 Task: Check the percentage active listings of large master bedroom in the last 1 year.
Action: Mouse moved to (959, 238)
Screenshot: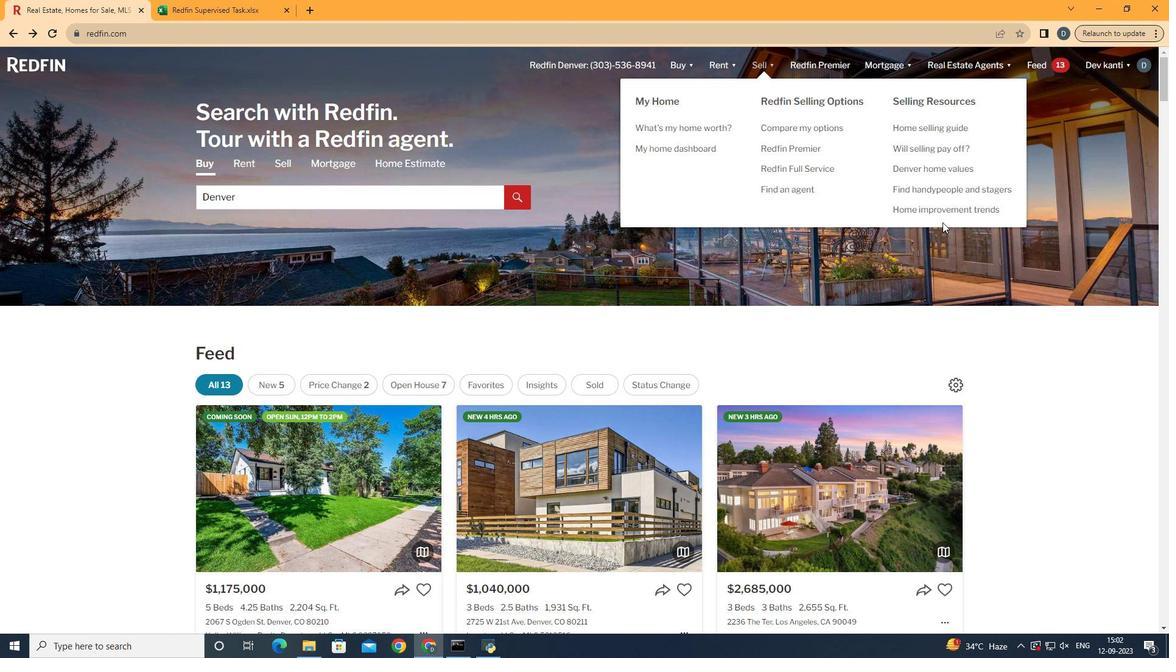 
Action: Mouse pressed left at (959, 238)
Screenshot: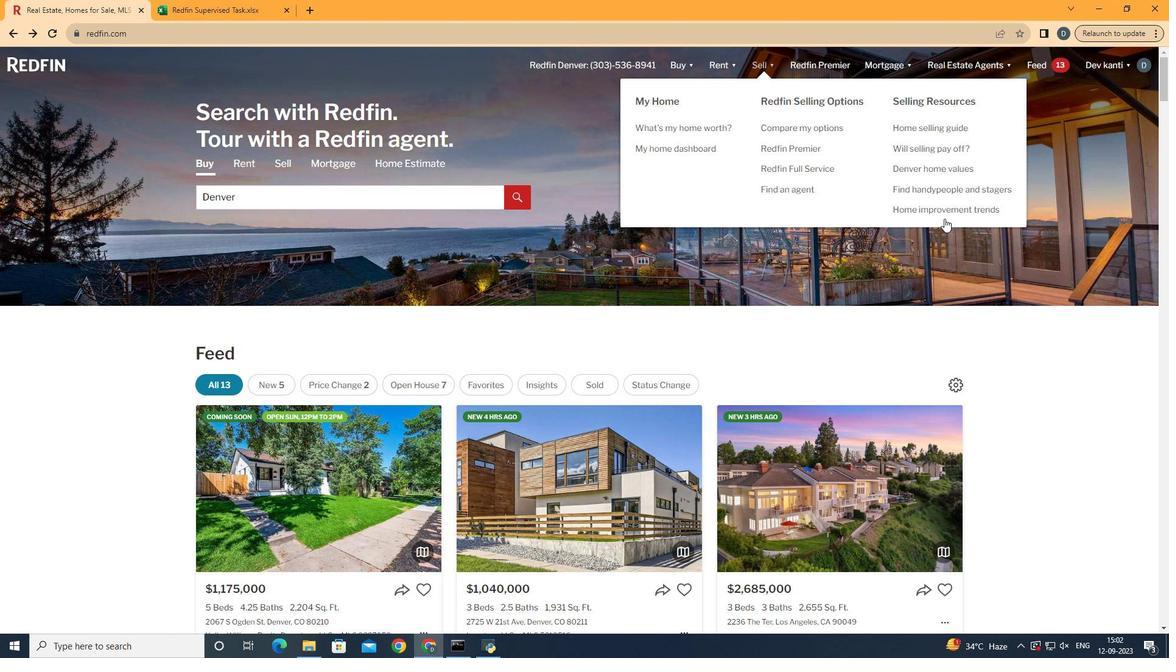 
Action: Mouse moved to (962, 233)
Screenshot: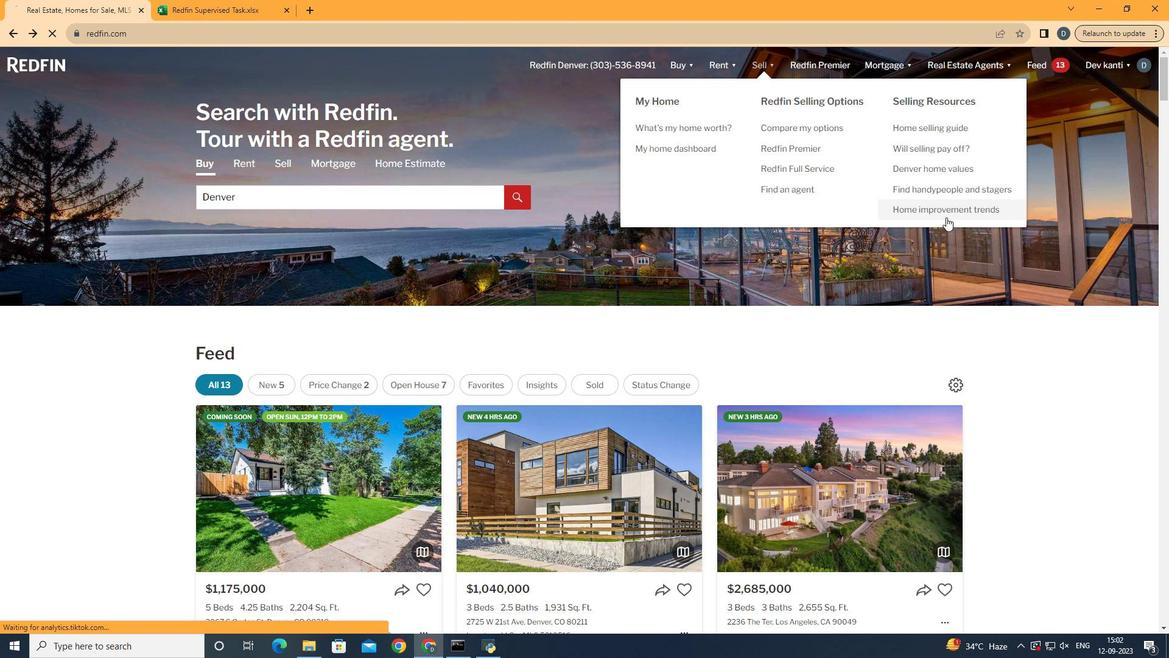 
Action: Mouse pressed left at (962, 233)
Screenshot: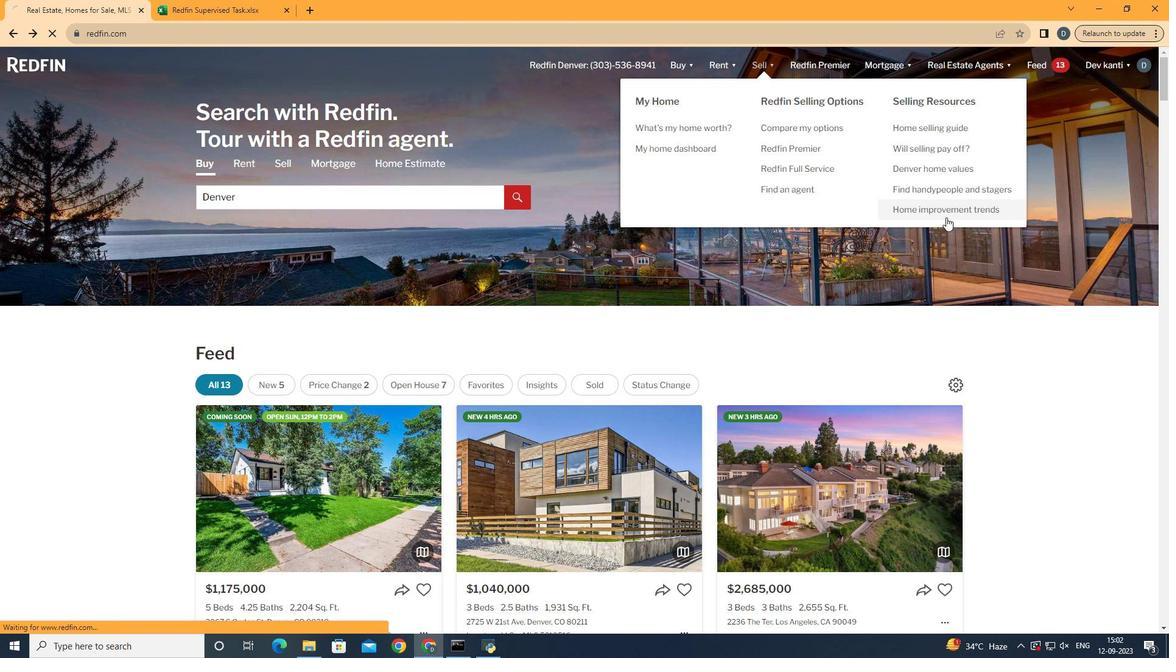 
Action: Mouse moved to (306, 260)
Screenshot: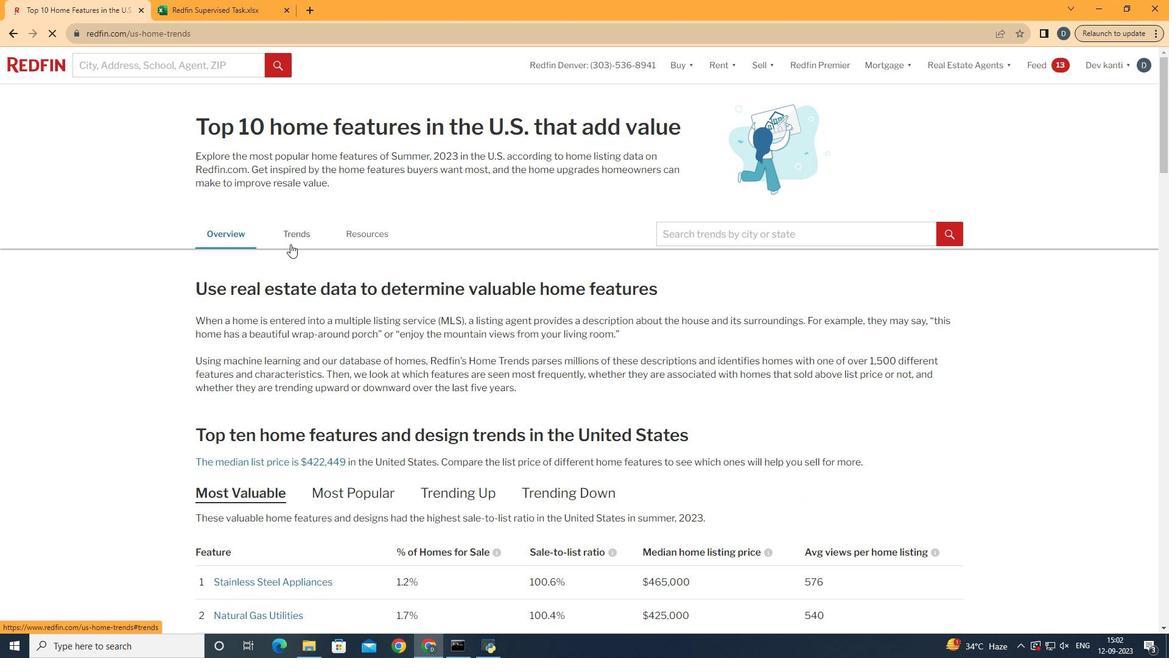 
Action: Mouse pressed left at (306, 260)
Screenshot: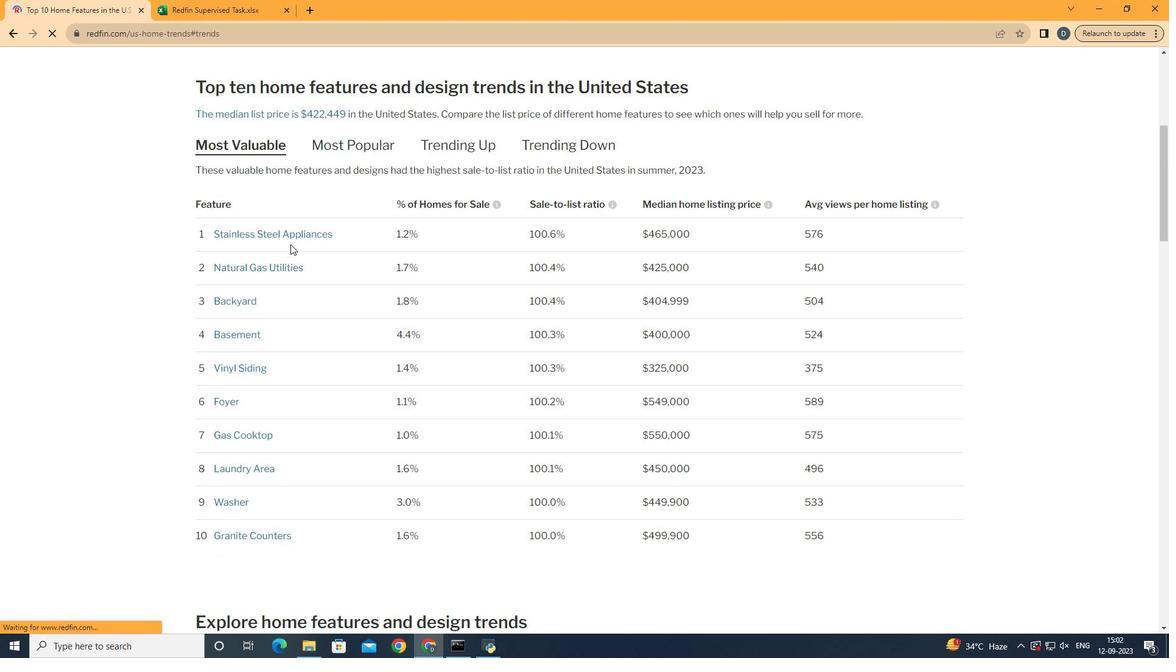 
Action: Mouse moved to (458, 380)
Screenshot: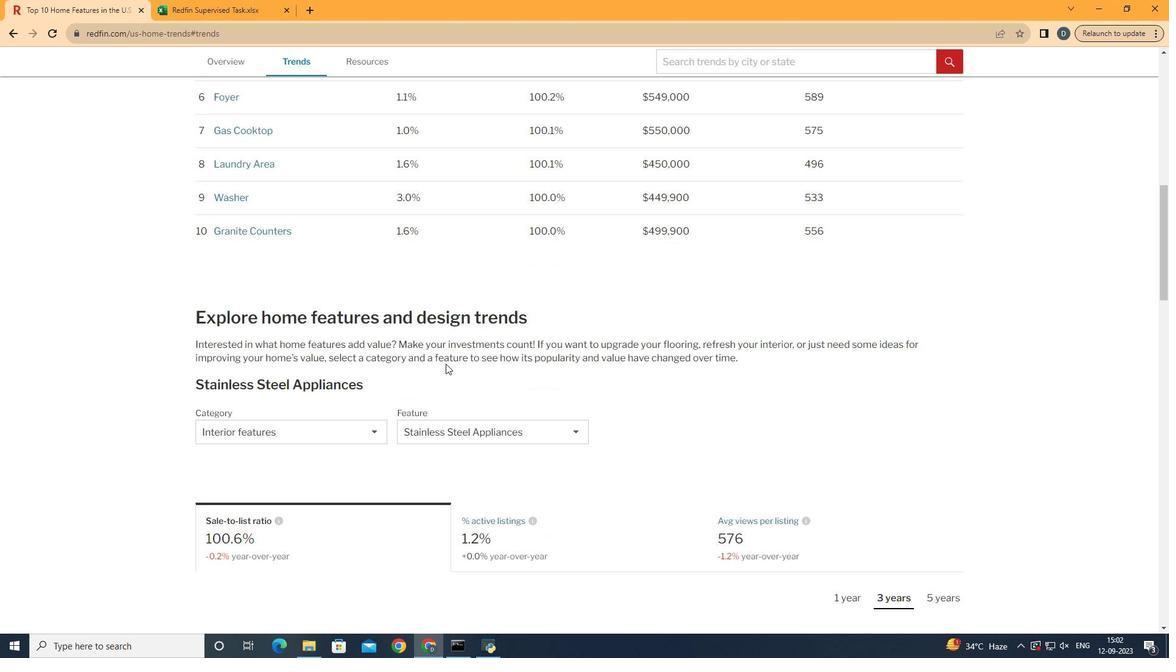 
Action: Mouse scrolled (458, 379) with delta (0, 0)
Screenshot: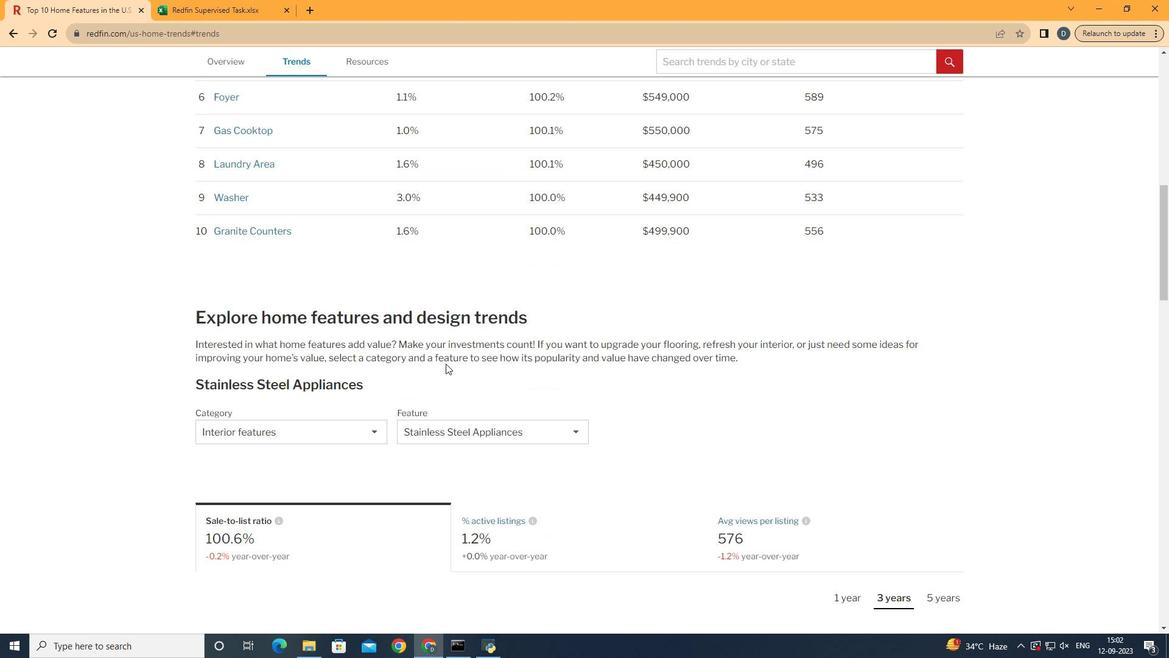 
Action: Mouse scrolled (458, 379) with delta (0, 0)
Screenshot: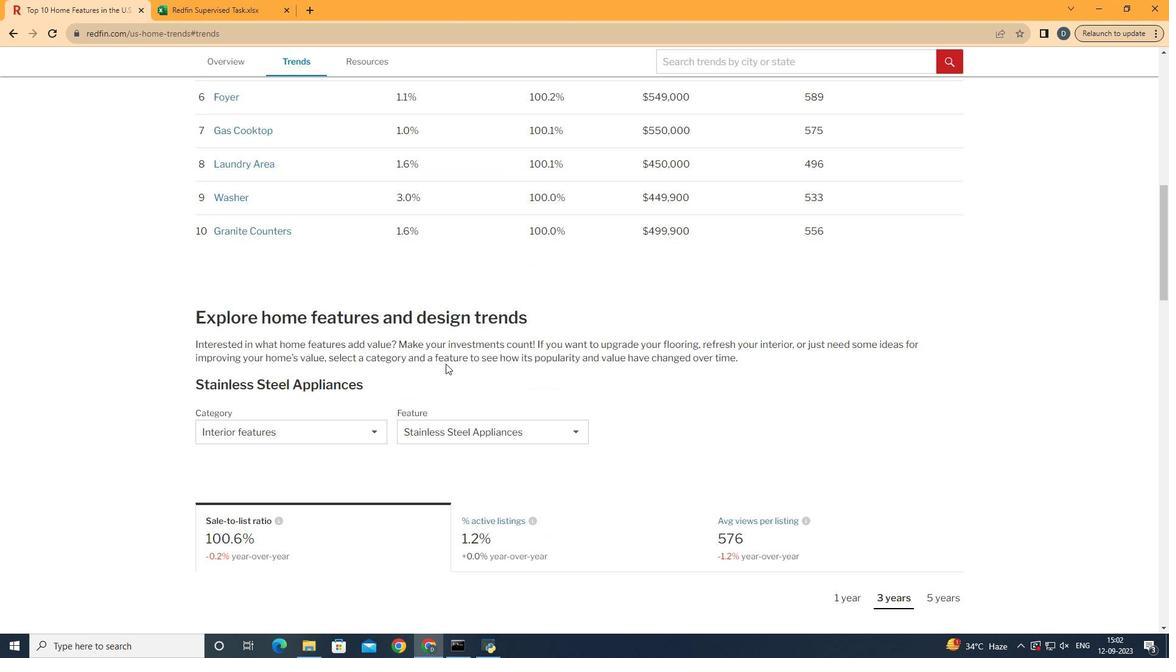 
Action: Mouse scrolled (458, 379) with delta (0, 0)
Screenshot: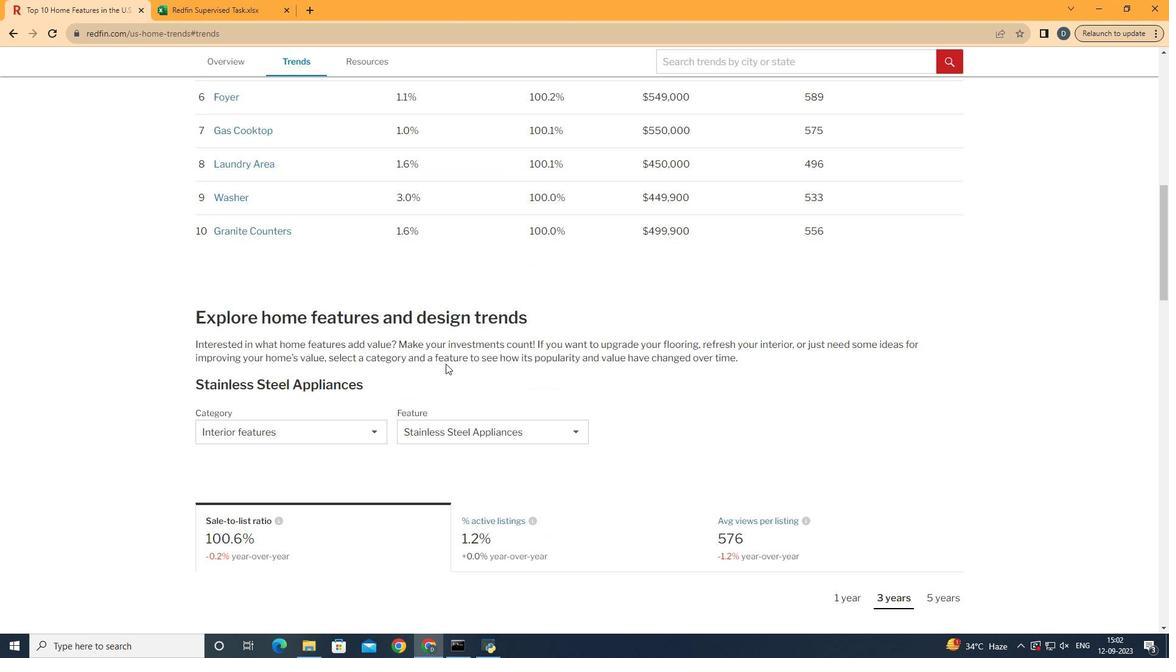 
Action: Mouse moved to (460, 379)
Screenshot: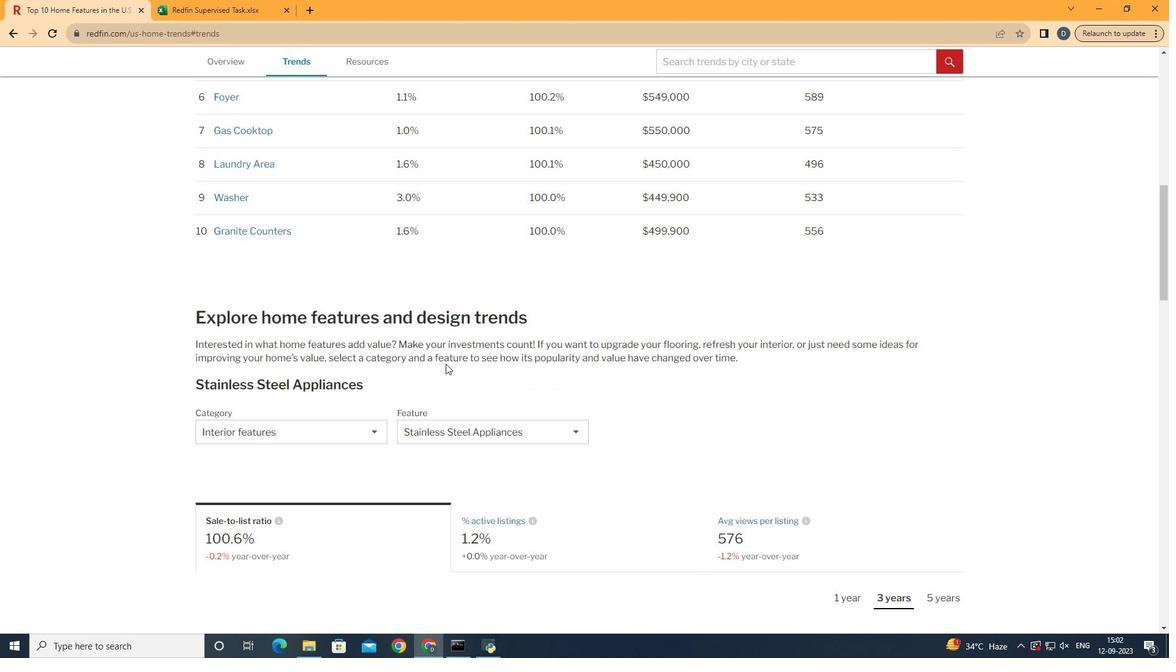 
Action: Mouse scrolled (460, 378) with delta (0, 0)
Screenshot: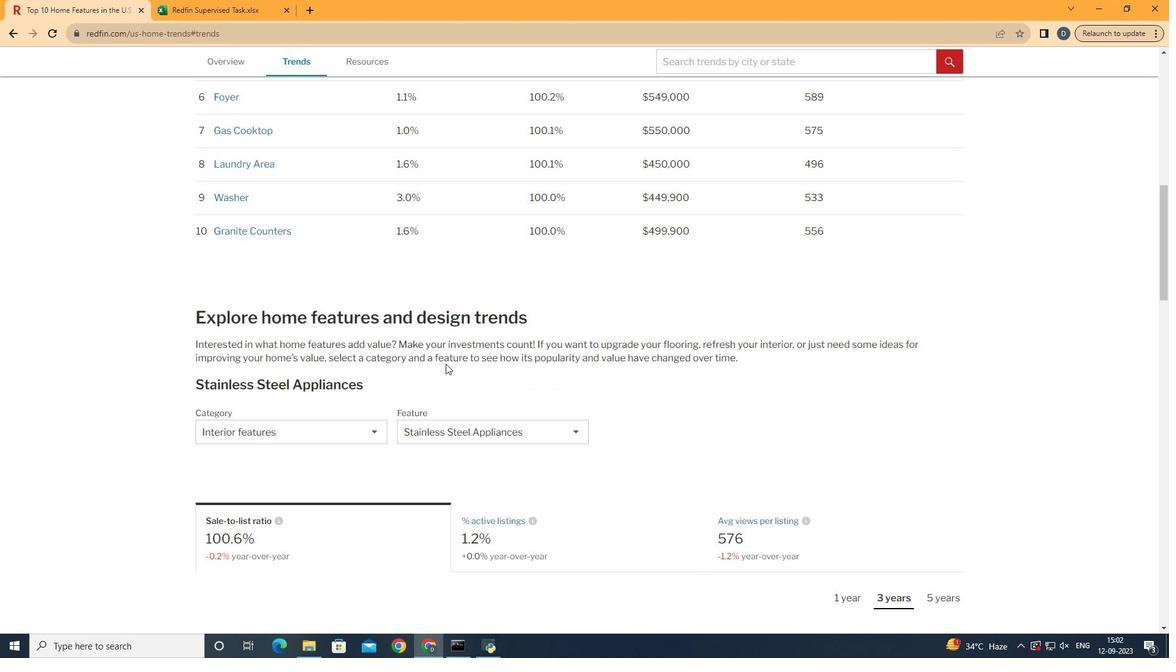 
Action: Mouse moved to (460, 379)
Screenshot: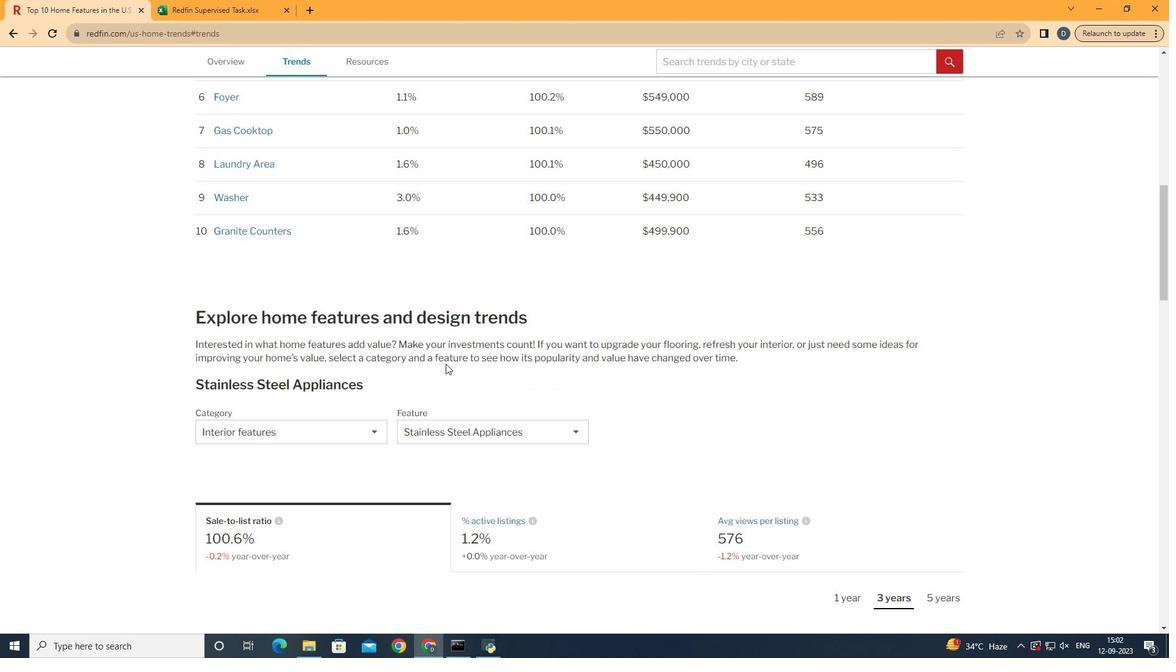 
Action: Mouse scrolled (460, 378) with delta (0, 0)
Screenshot: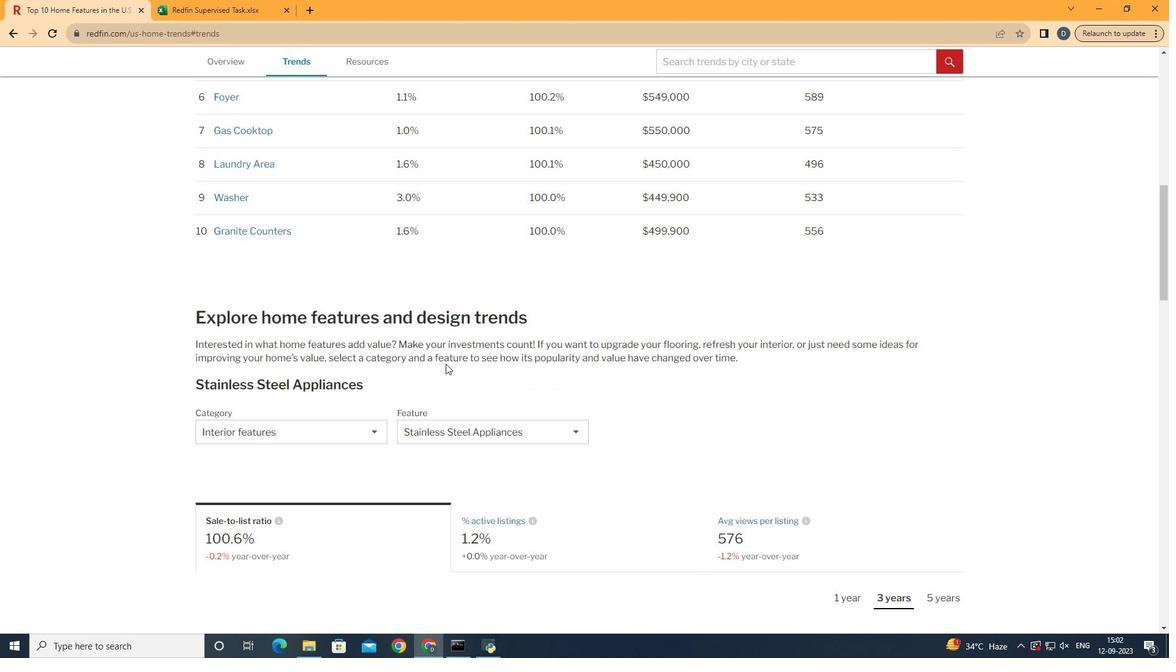 
Action: Mouse moved to (461, 379)
Screenshot: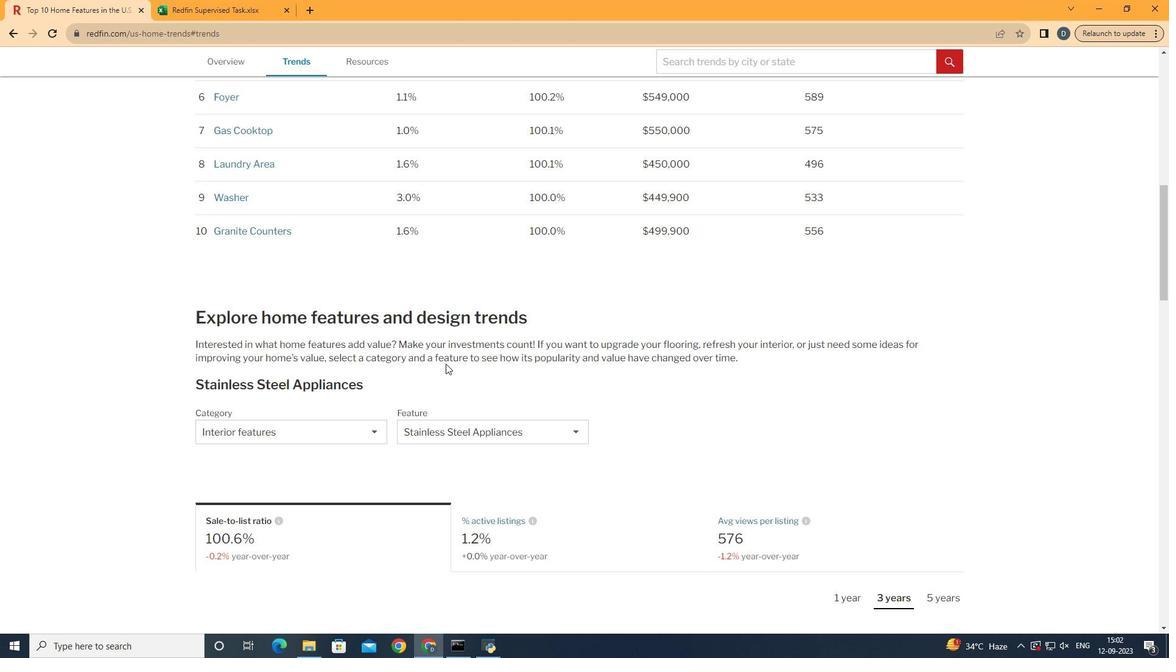 
Action: Mouse scrolled (461, 378) with delta (0, 0)
Screenshot: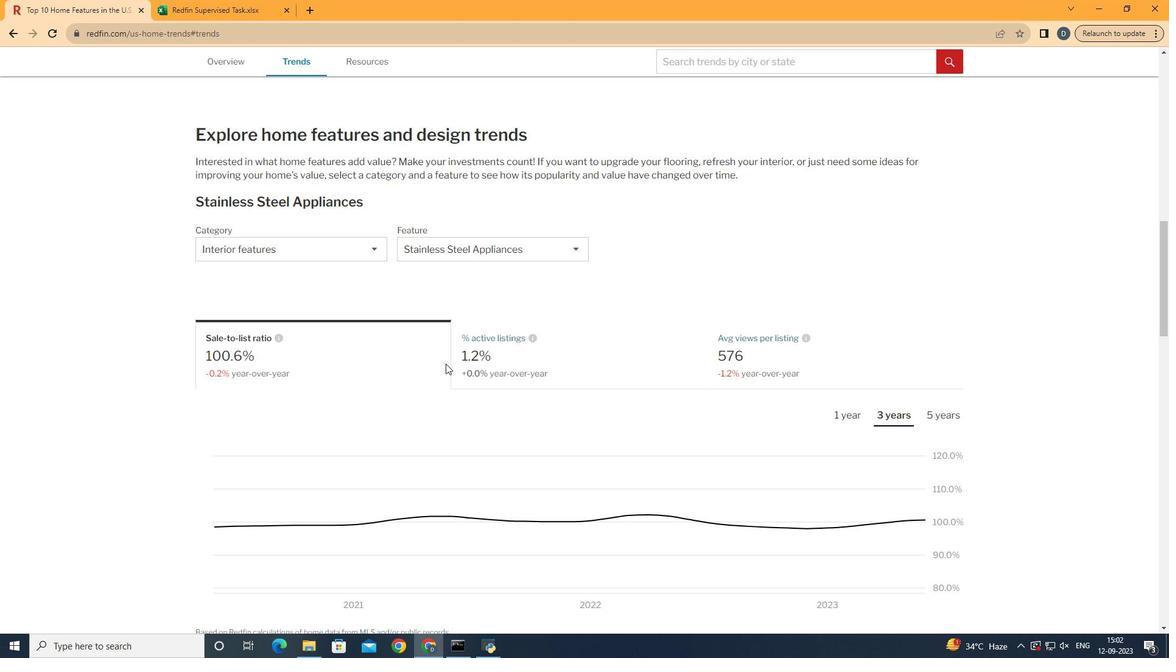 
Action: Mouse scrolled (461, 378) with delta (0, 0)
Screenshot: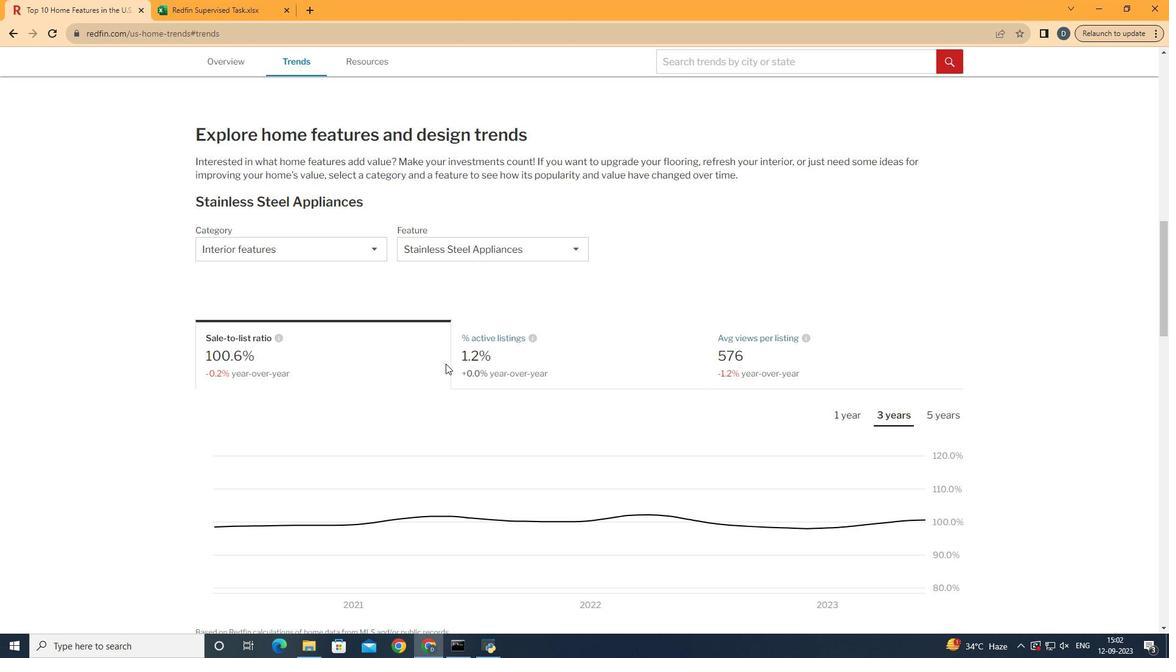 
Action: Mouse scrolled (461, 378) with delta (0, 0)
Screenshot: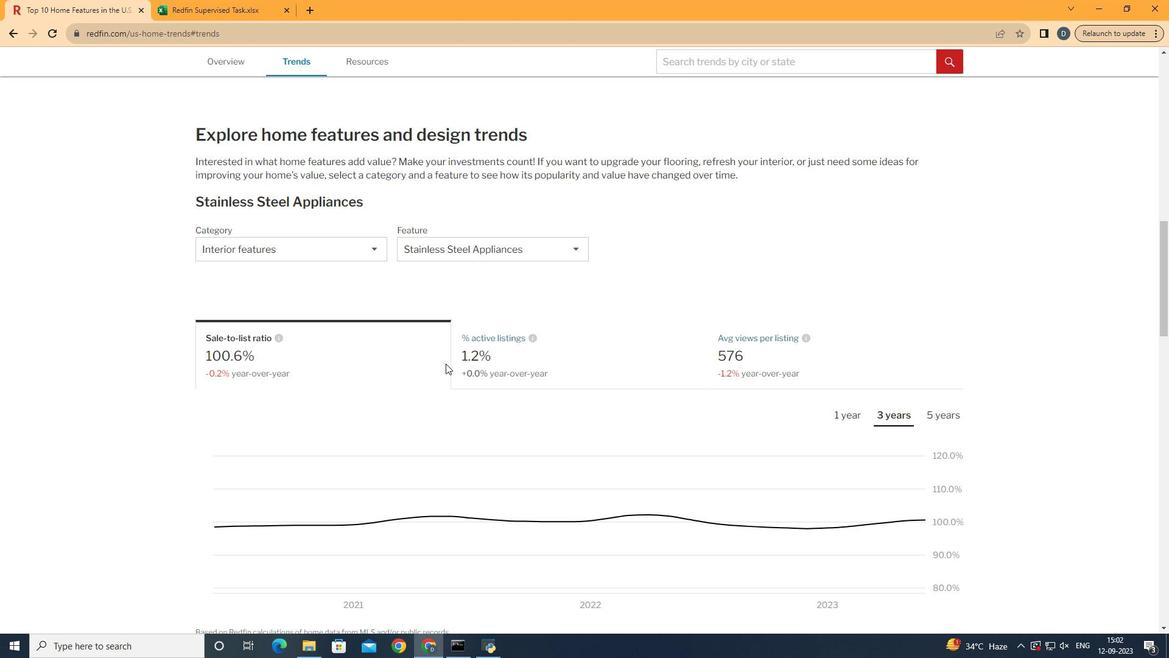 
Action: Mouse moved to (357, 283)
Screenshot: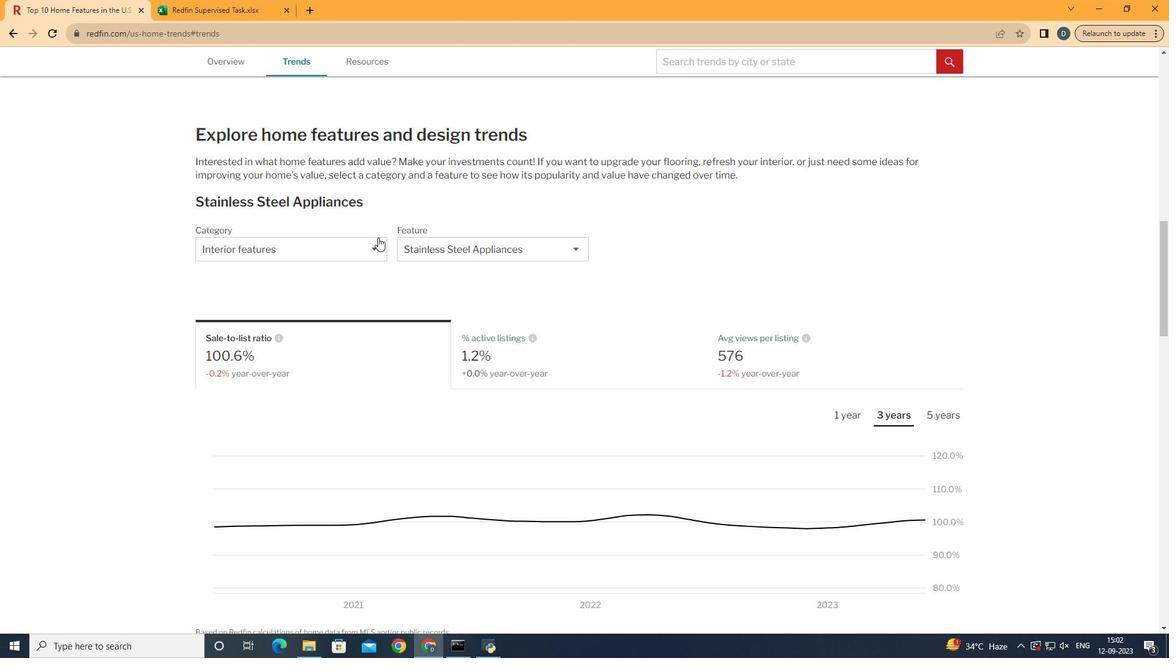 
Action: Mouse pressed left at (357, 283)
Screenshot: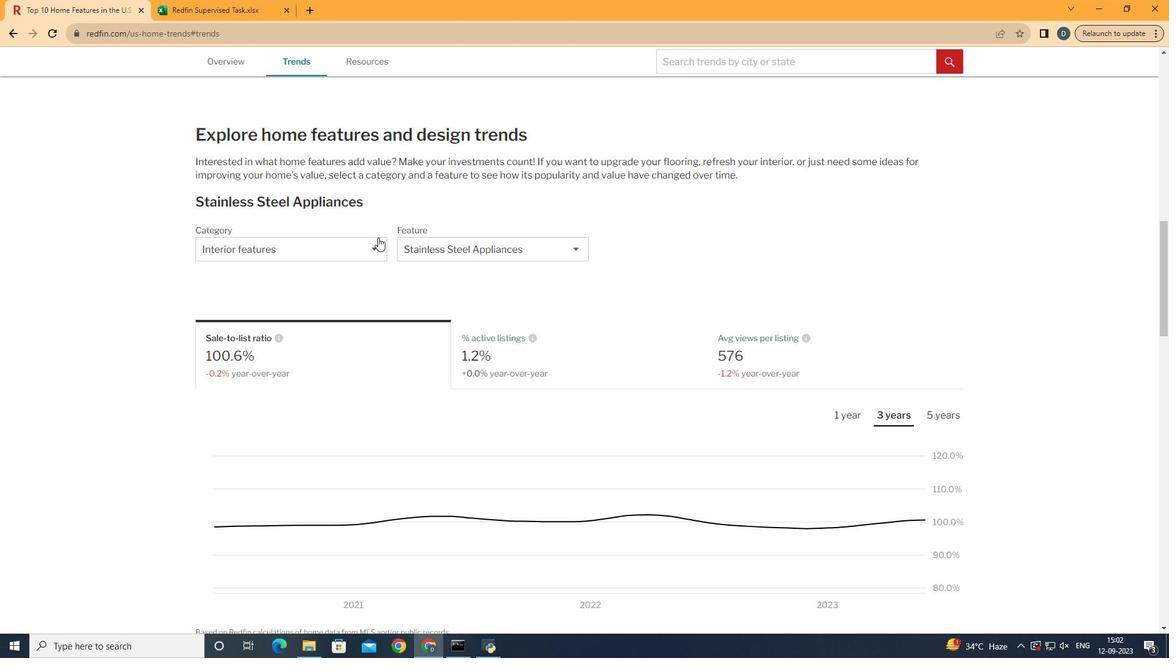 
Action: Mouse moved to (395, 258)
Screenshot: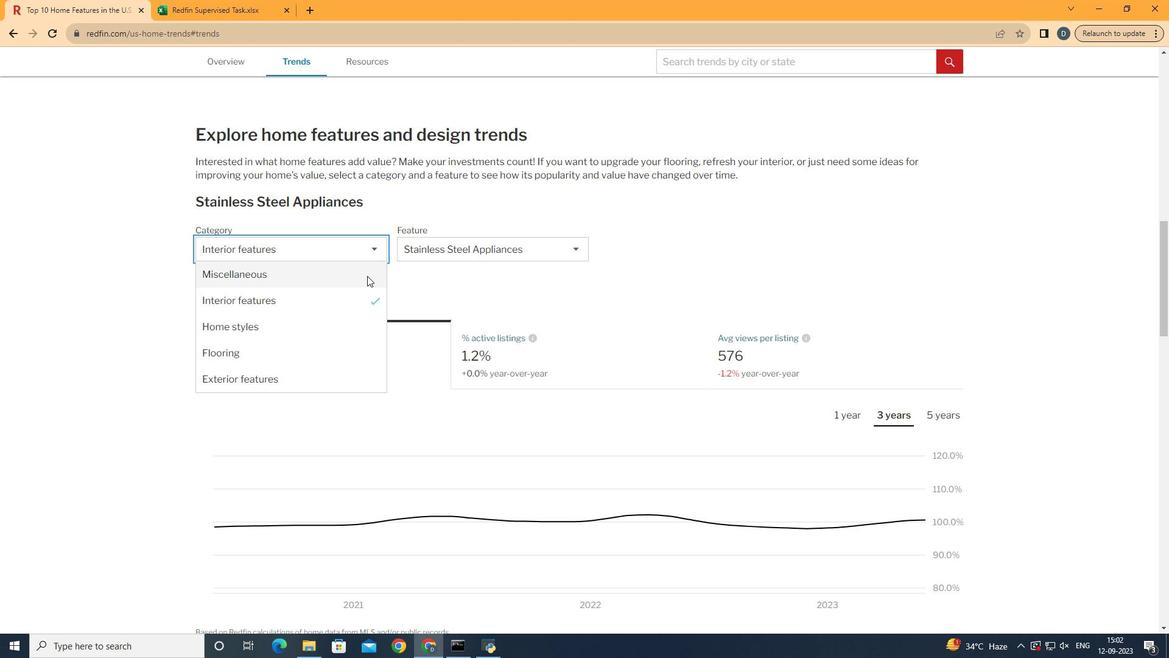 
Action: Mouse pressed left at (395, 258)
Screenshot: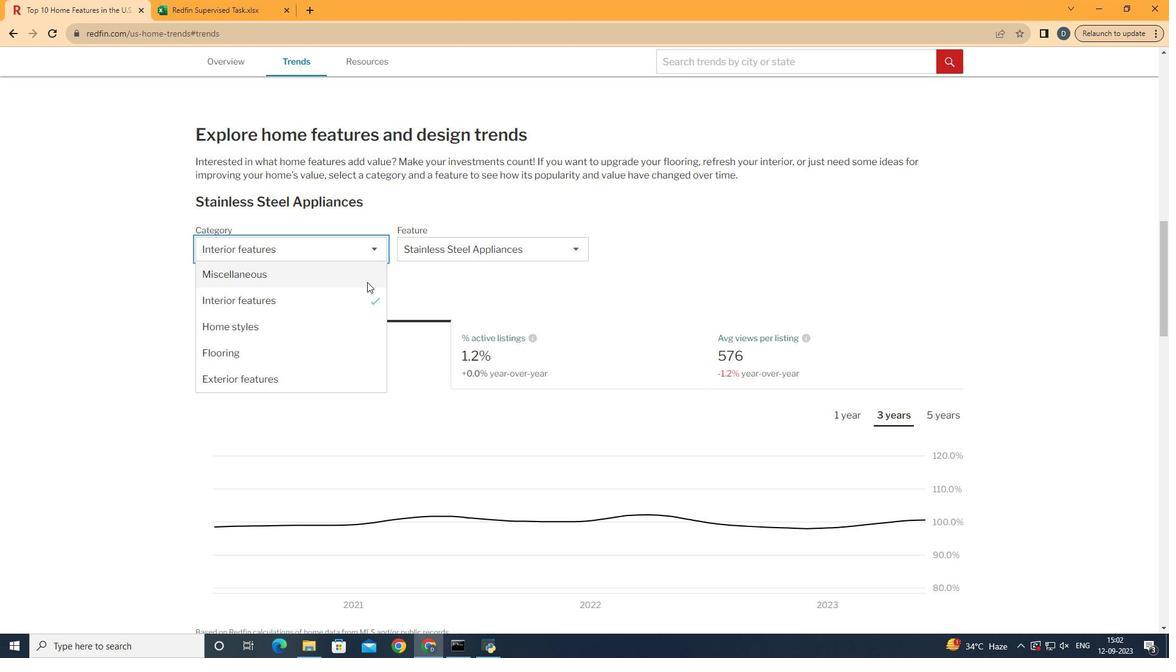 
Action: Mouse moved to (387, 310)
Screenshot: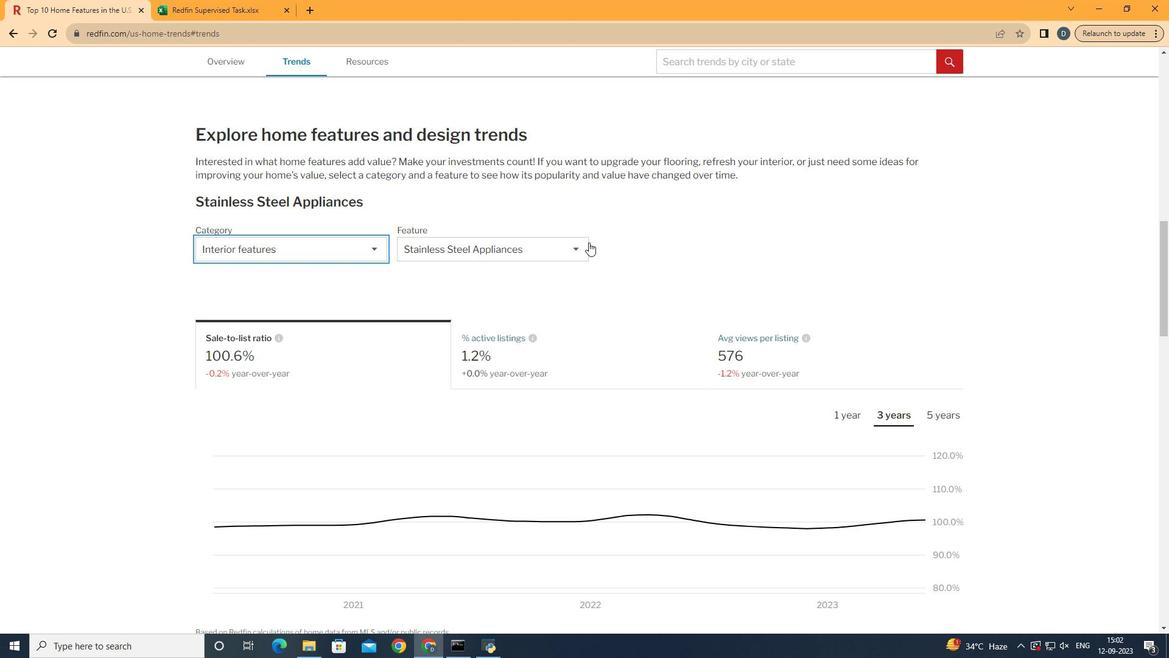 
Action: Mouse pressed left at (387, 310)
Screenshot: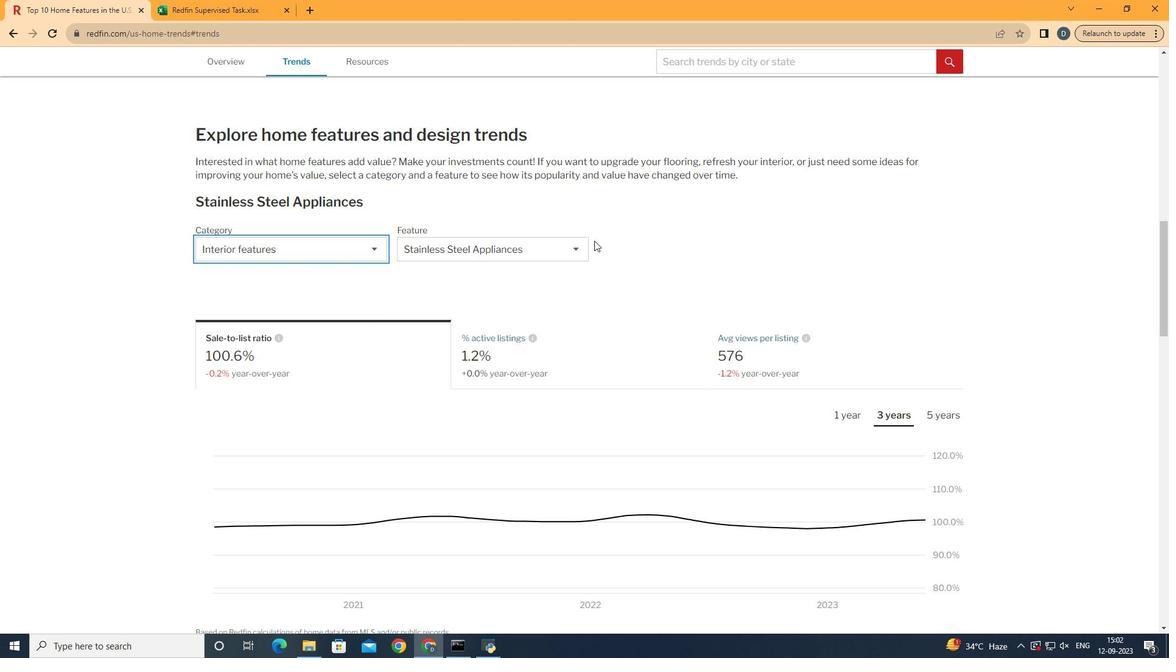 
Action: Mouse moved to (555, 268)
Screenshot: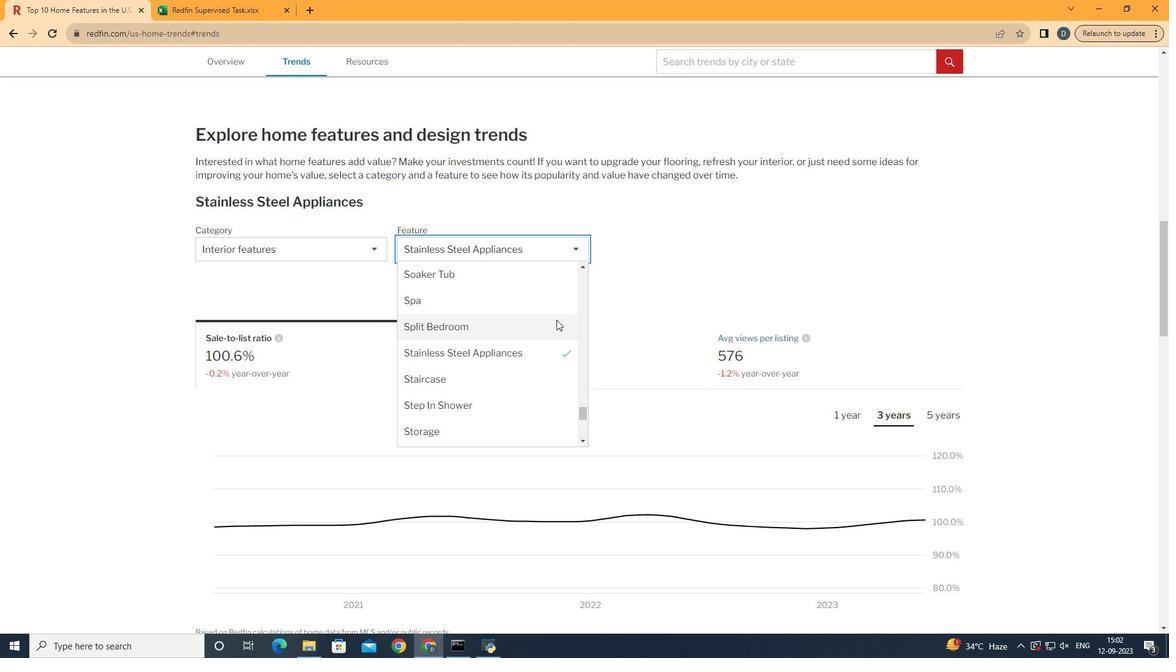 
Action: Mouse pressed left at (555, 268)
Screenshot: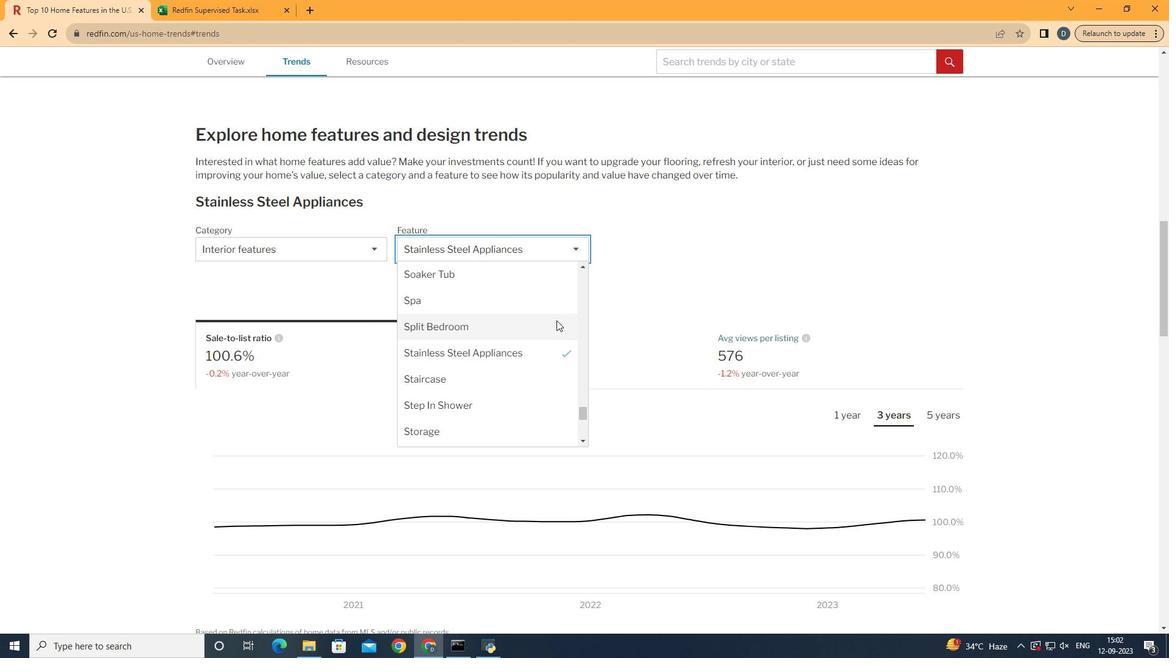 
Action: Mouse moved to (572, 336)
Screenshot: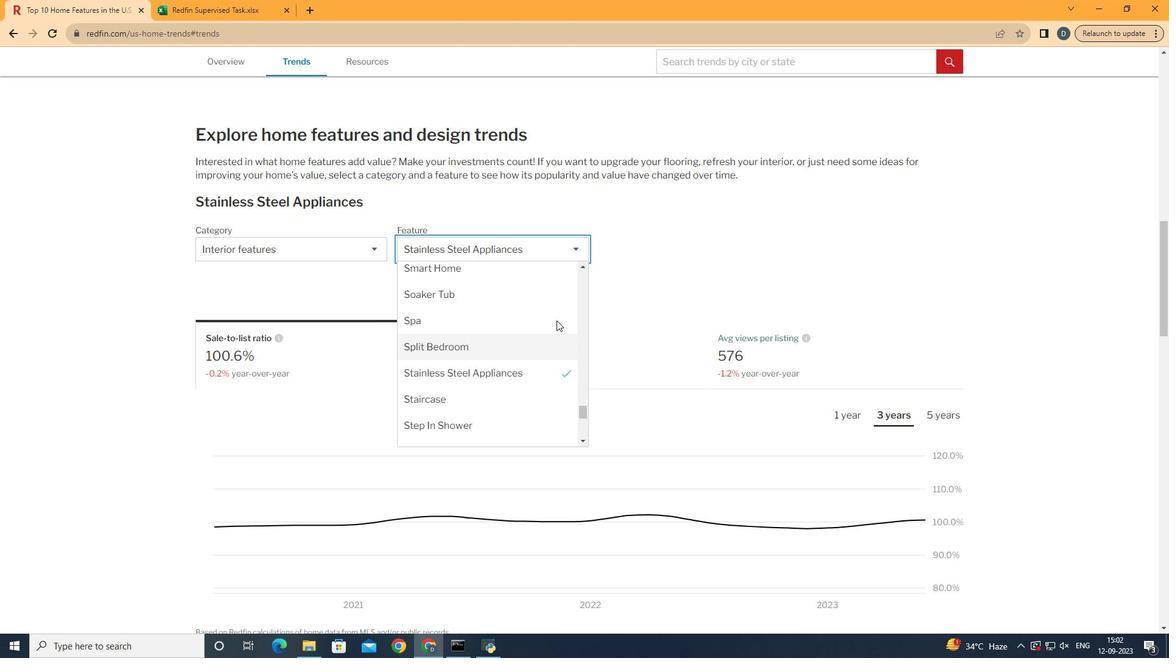 
Action: Mouse scrolled (572, 336) with delta (0, 0)
Screenshot: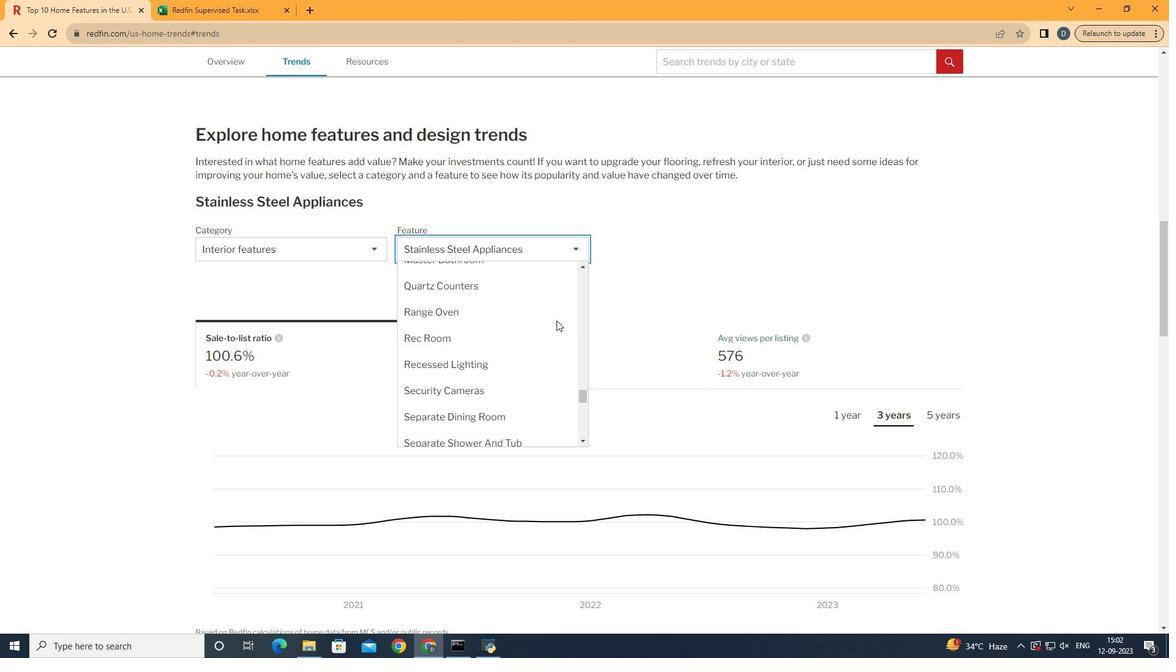 
Action: Mouse scrolled (572, 336) with delta (0, 0)
Screenshot: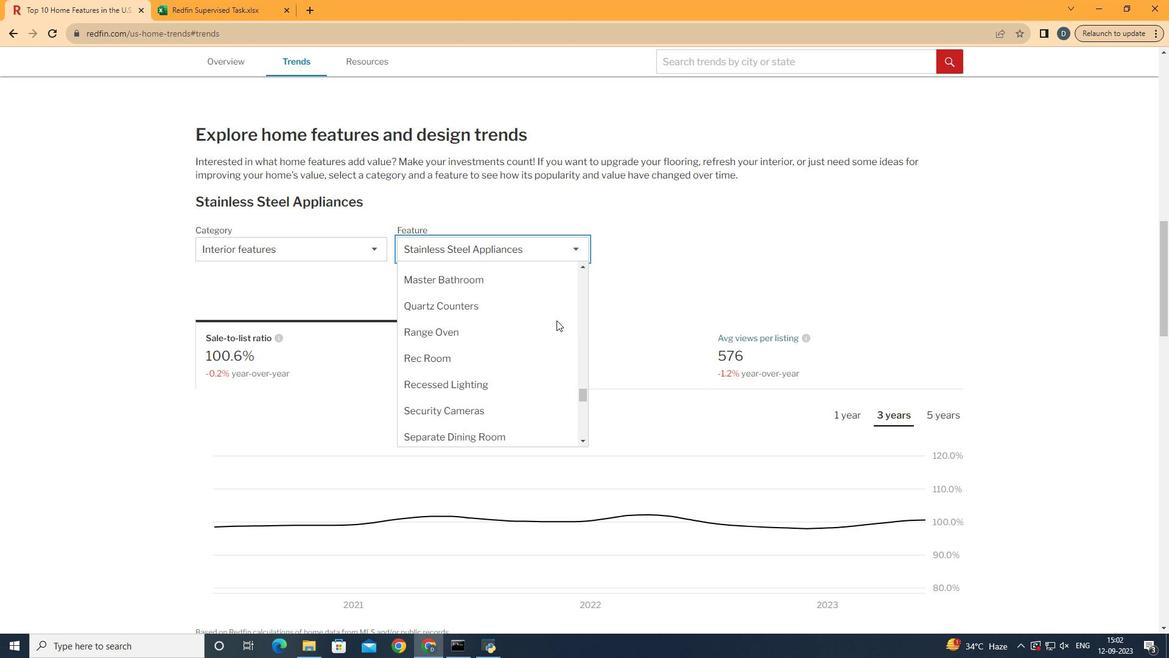 
Action: Mouse scrolled (572, 336) with delta (0, 0)
Screenshot: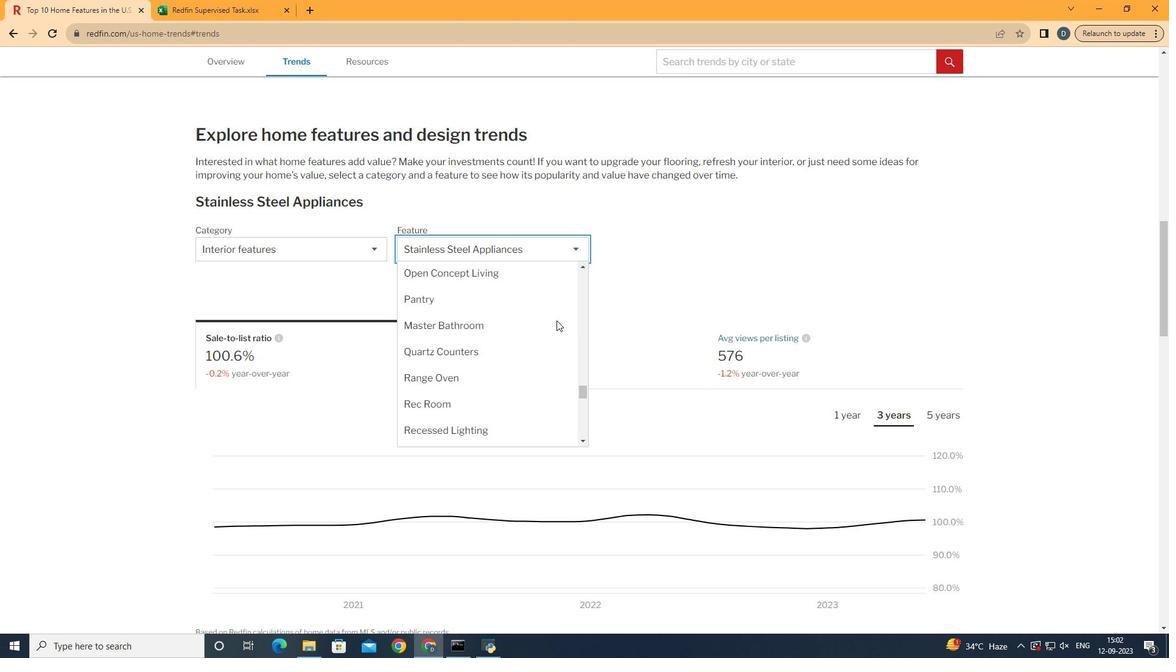 
Action: Mouse scrolled (572, 336) with delta (0, 0)
Screenshot: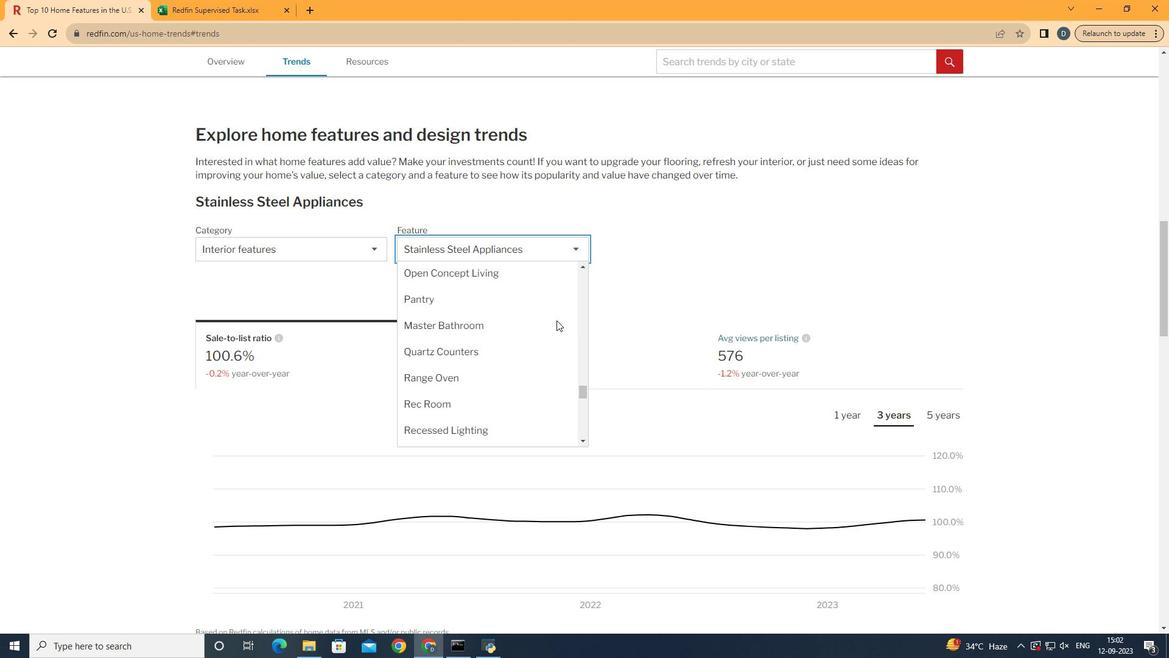 
Action: Mouse scrolled (572, 336) with delta (0, 0)
Screenshot: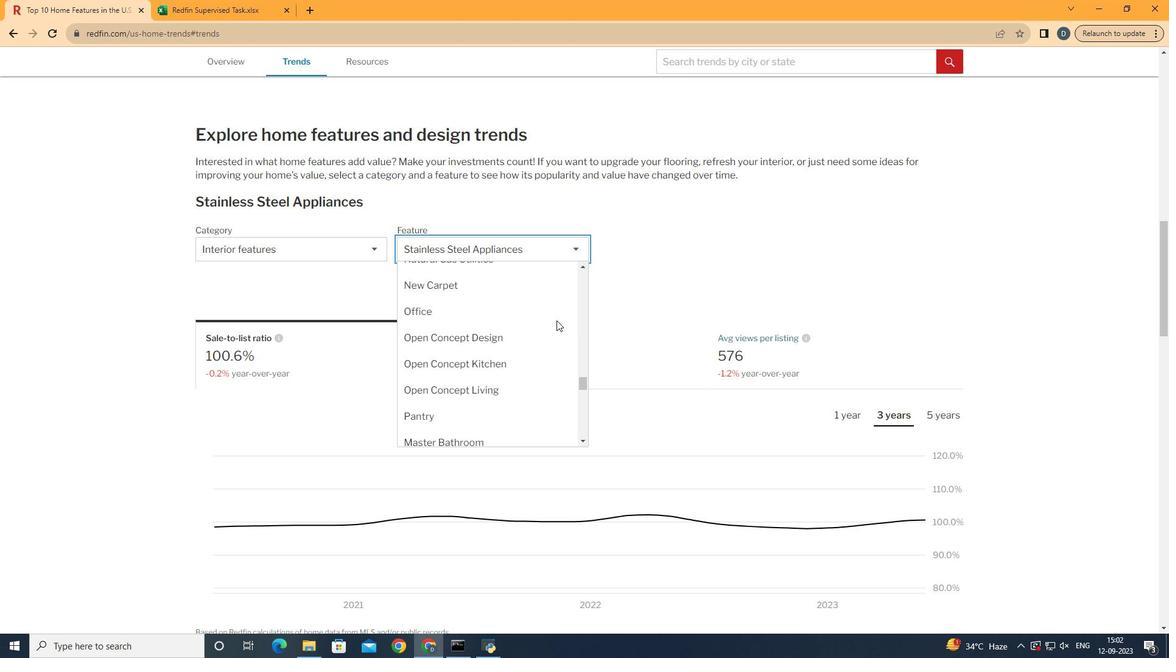
Action: Mouse scrolled (572, 336) with delta (0, 0)
Screenshot: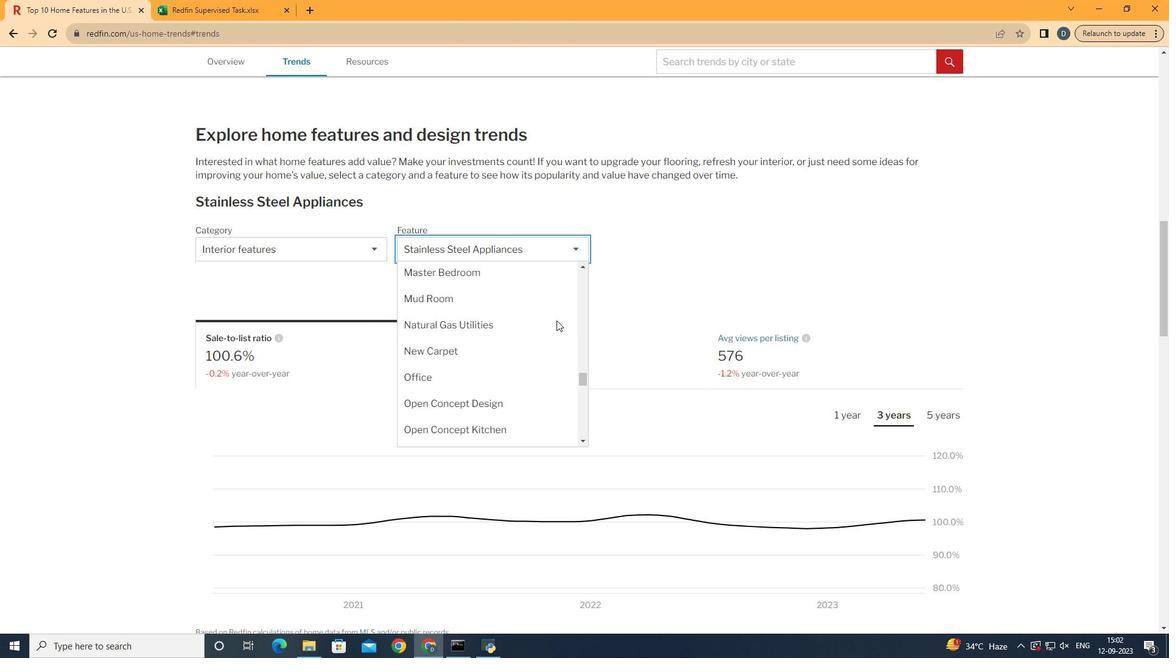 
Action: Mouse scrolled (572, 336) with delta (0, 0)
Screenshot: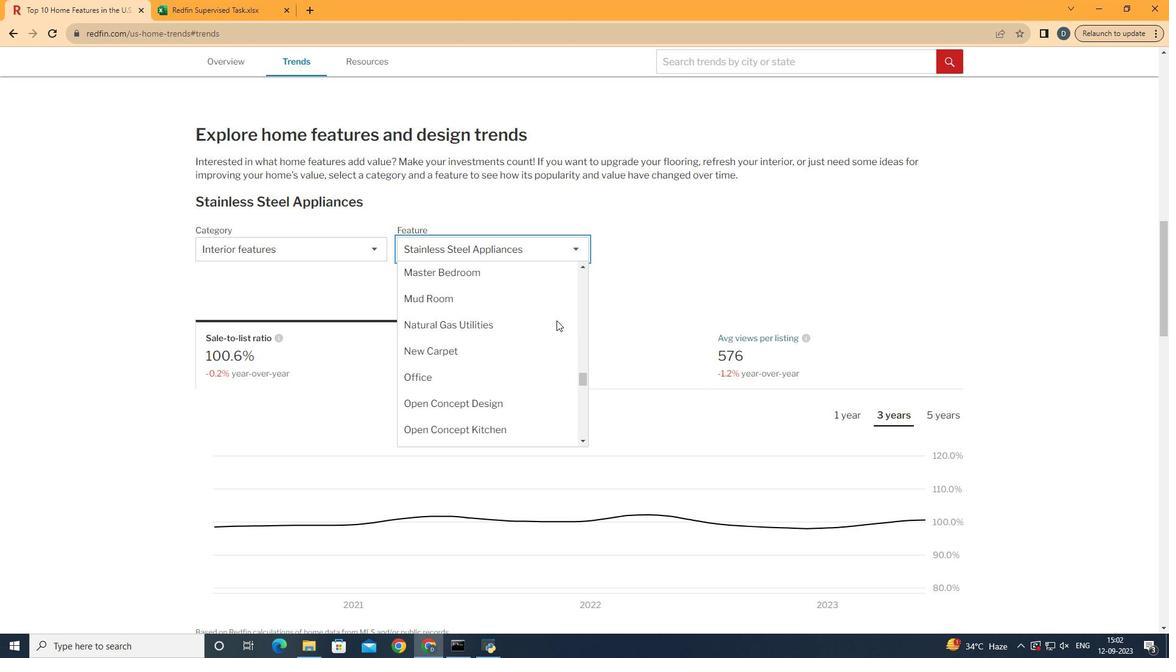 
Action: Mouse scrolled (572, 336) with delta (0, 0)
Screenshot: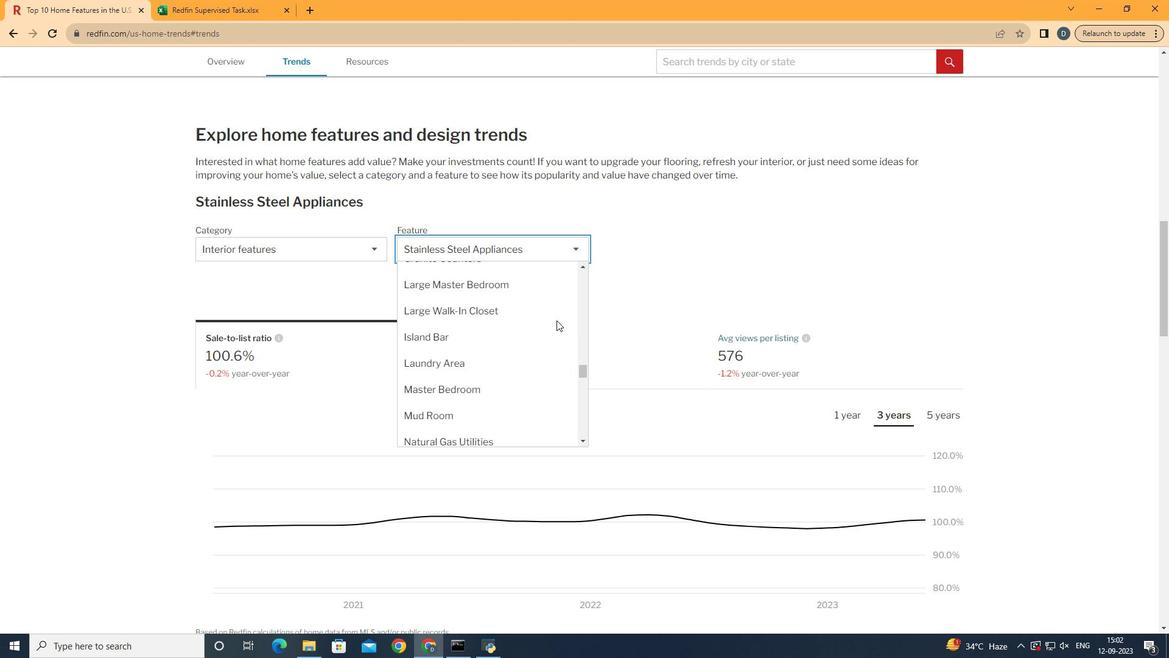 
Action: Mouse scrolled (572, 336) with delta (0, 0)
Screenshot: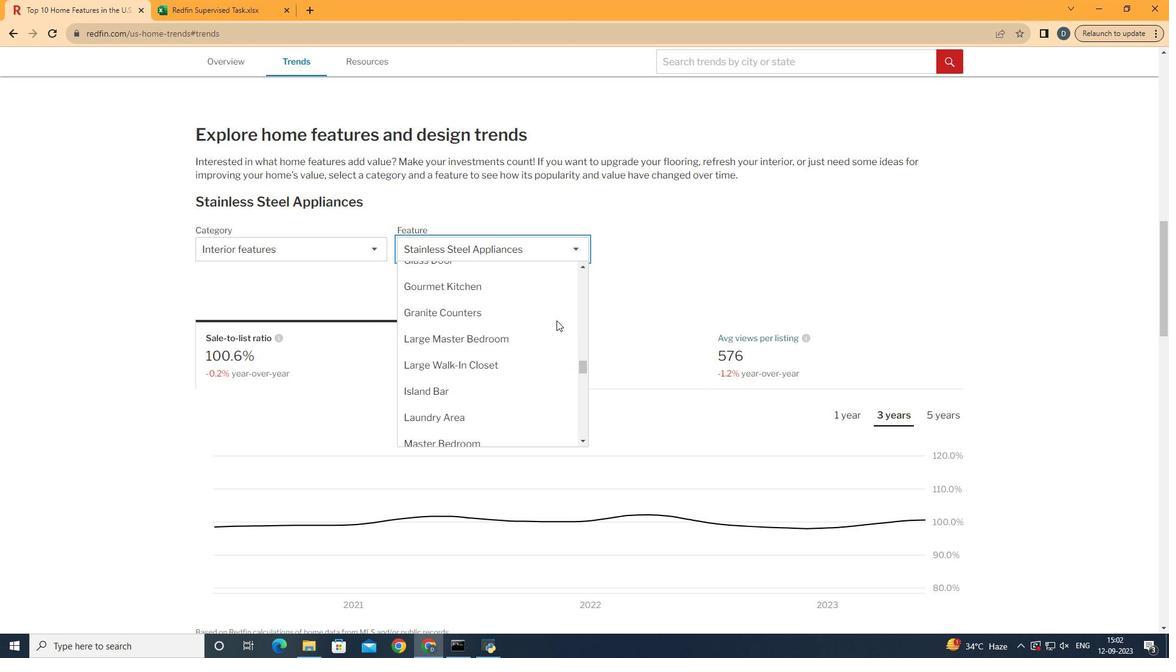 
Action: Mouse scrolled (572, 336) with delta (0, 0)
Screenshot: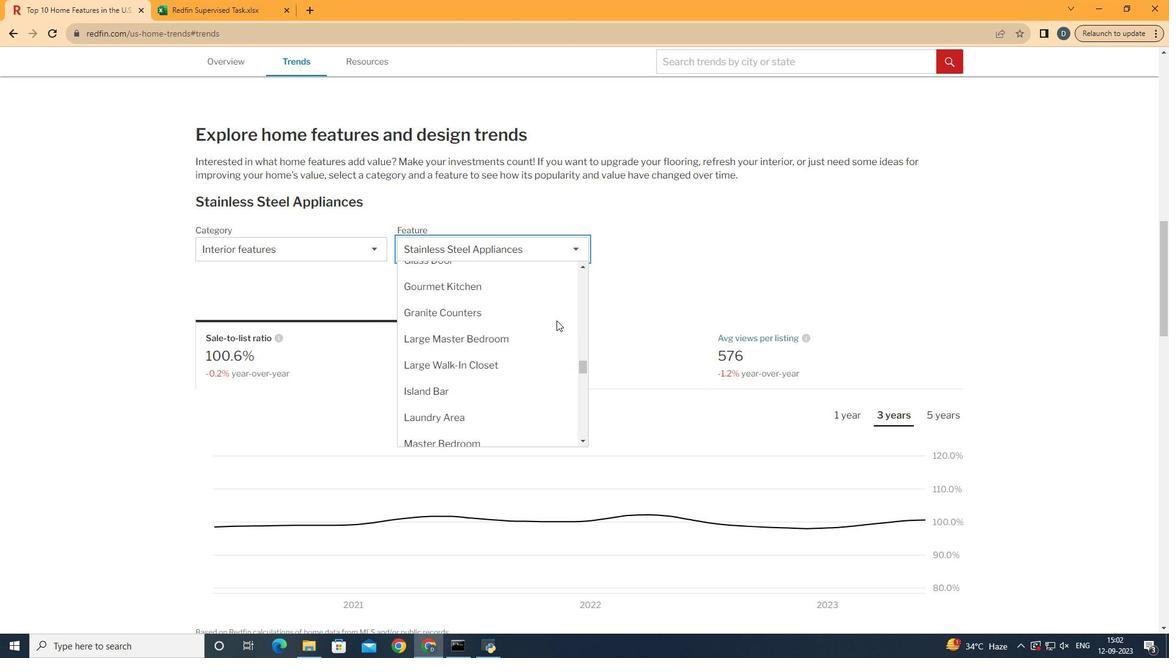 
Action: Mouse scrolled (572, 336) with delta (0, 0)
Screenshot: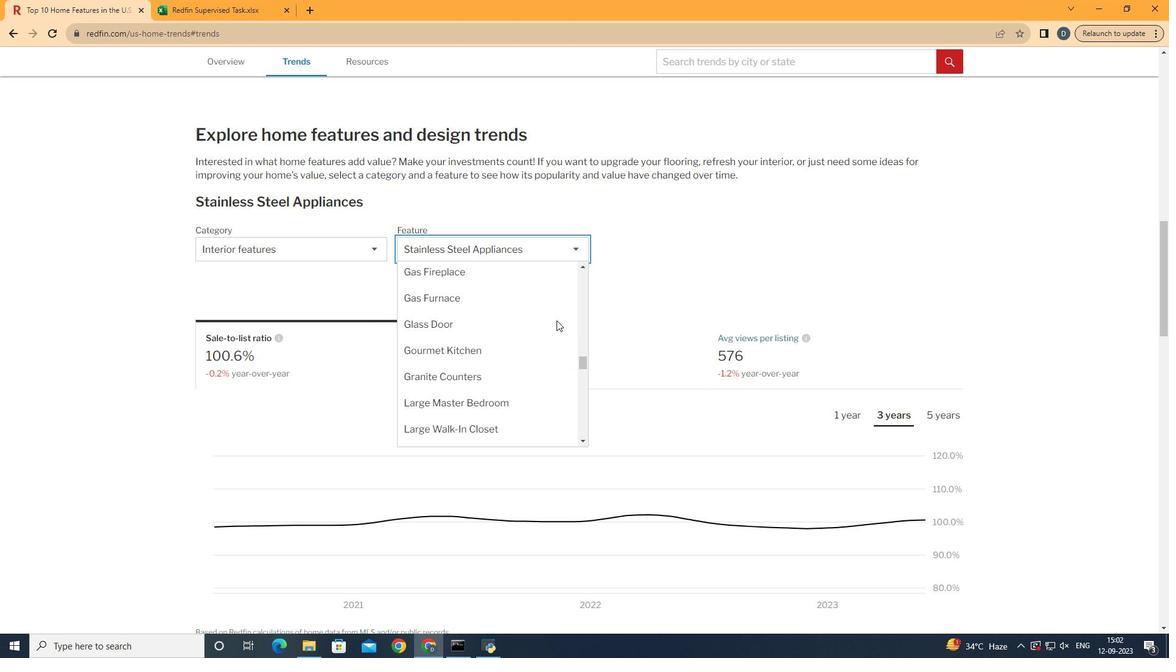 
Action: Mouse scrolled (572, 336) with delta (0, 0)
Screenshot: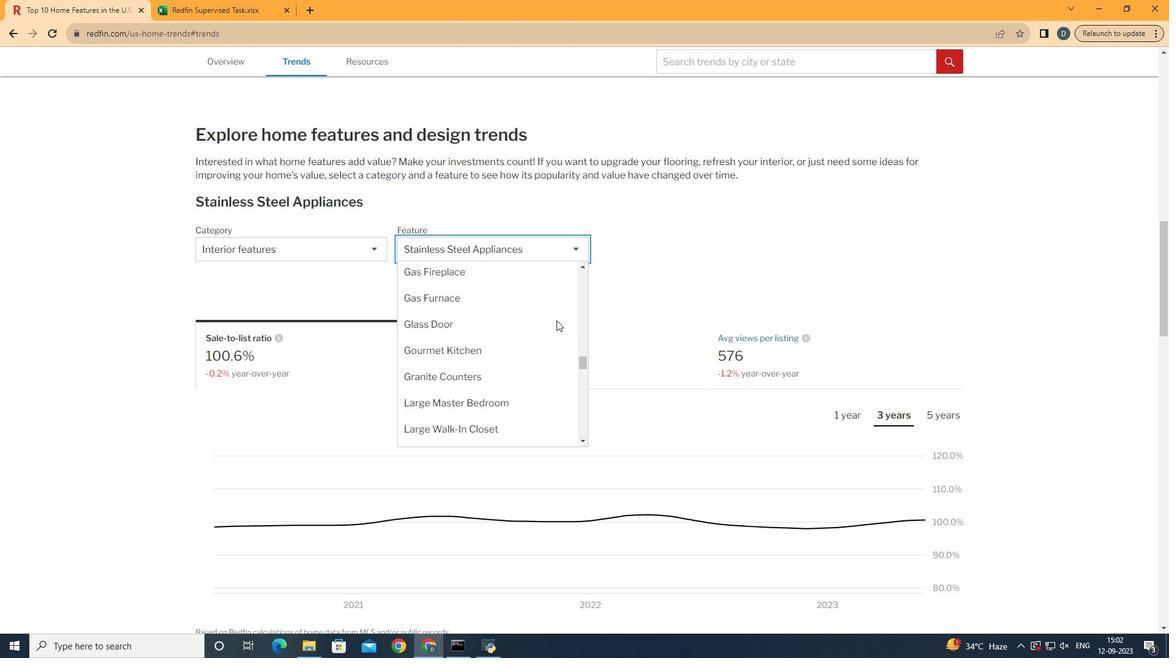 
Action: Mouse scrolled (572, 335) with delta (0, 0)
Screenshot: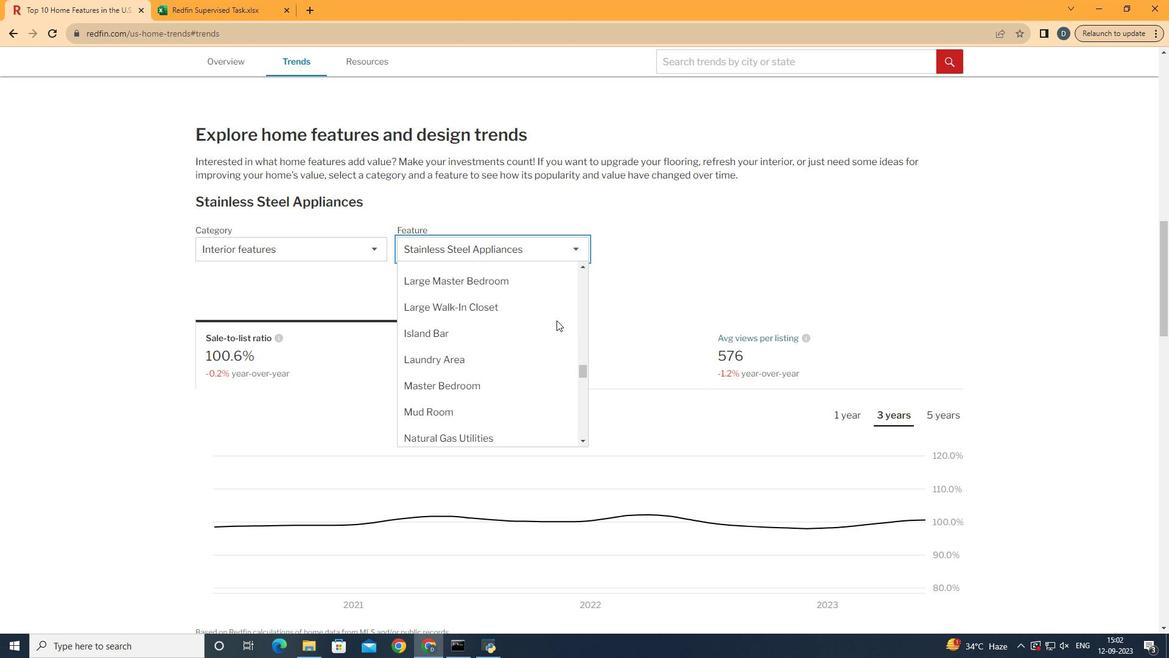 
Action: Mouse scrolled (572, 335) with delta (0, 0)
Screenshot: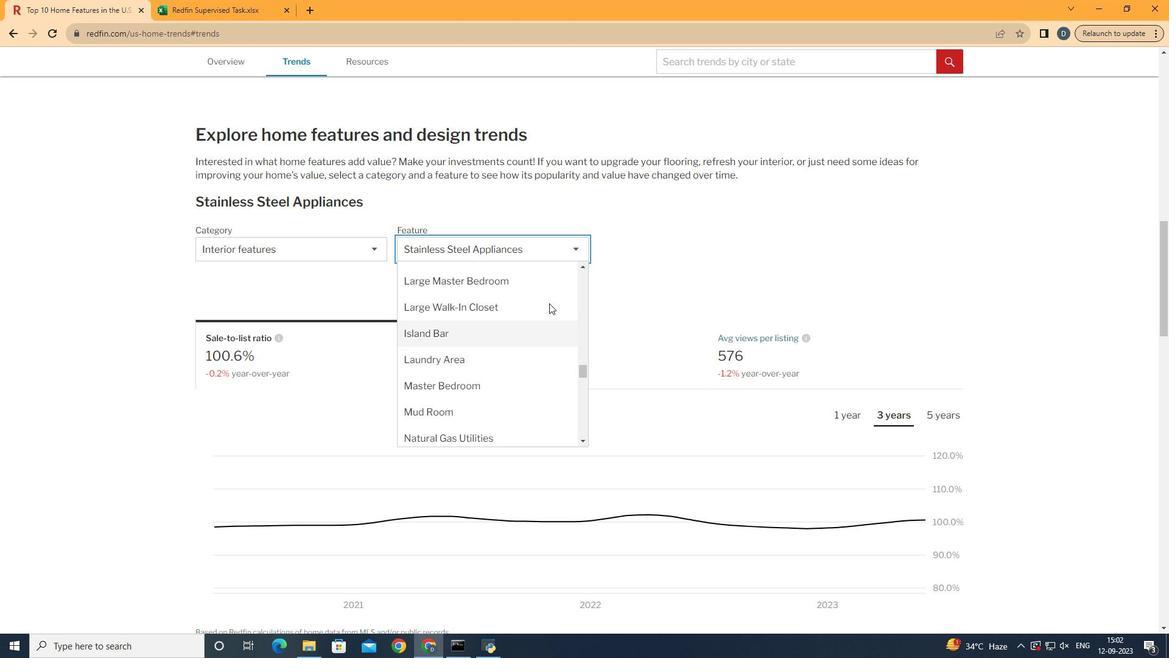 
Action: Mouse moved to (561, 297)
Screenshot: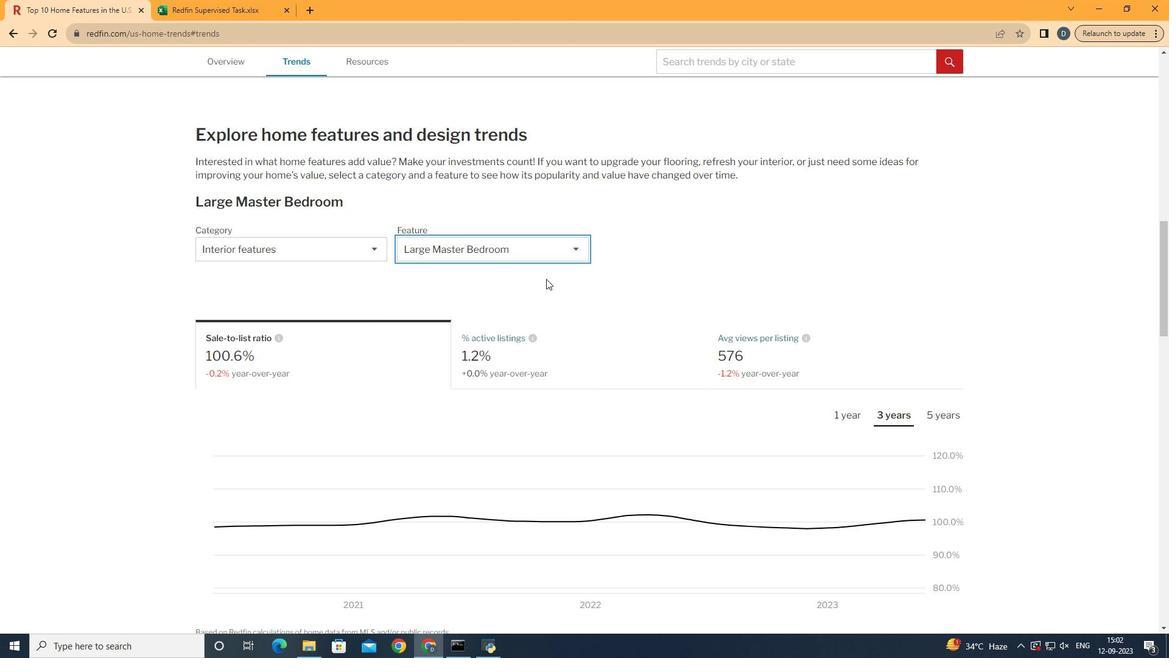 
Action: Mouse pressed left at (561, 297)
Screenshot: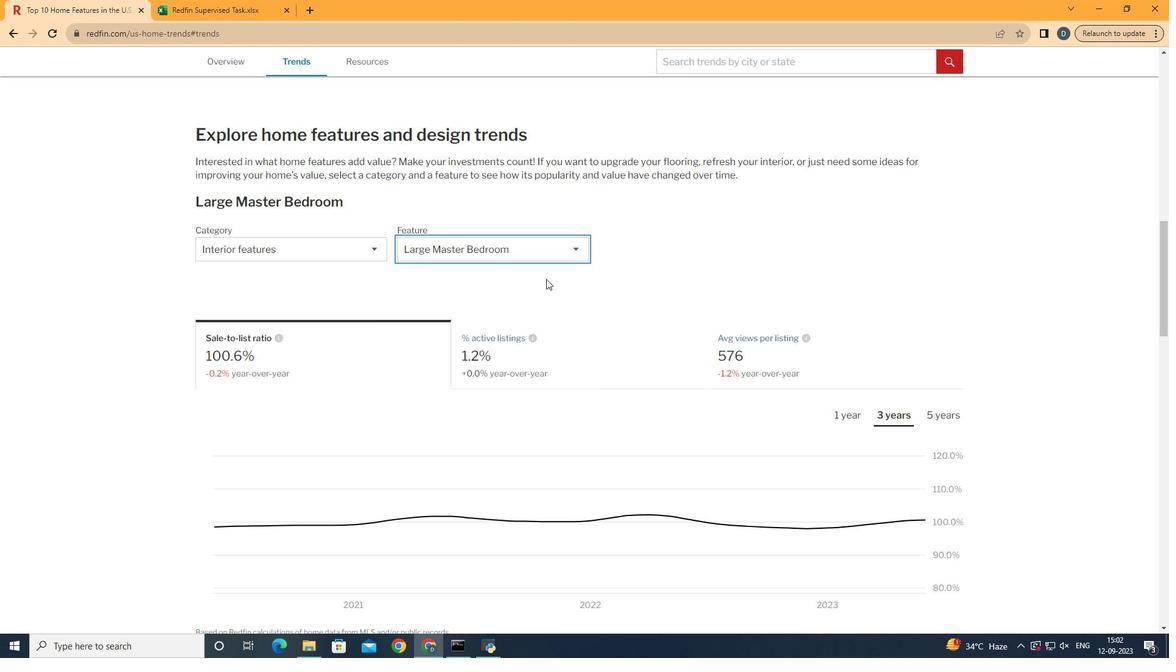 
Action: Mouse moved to (402, 357)
Screenshot: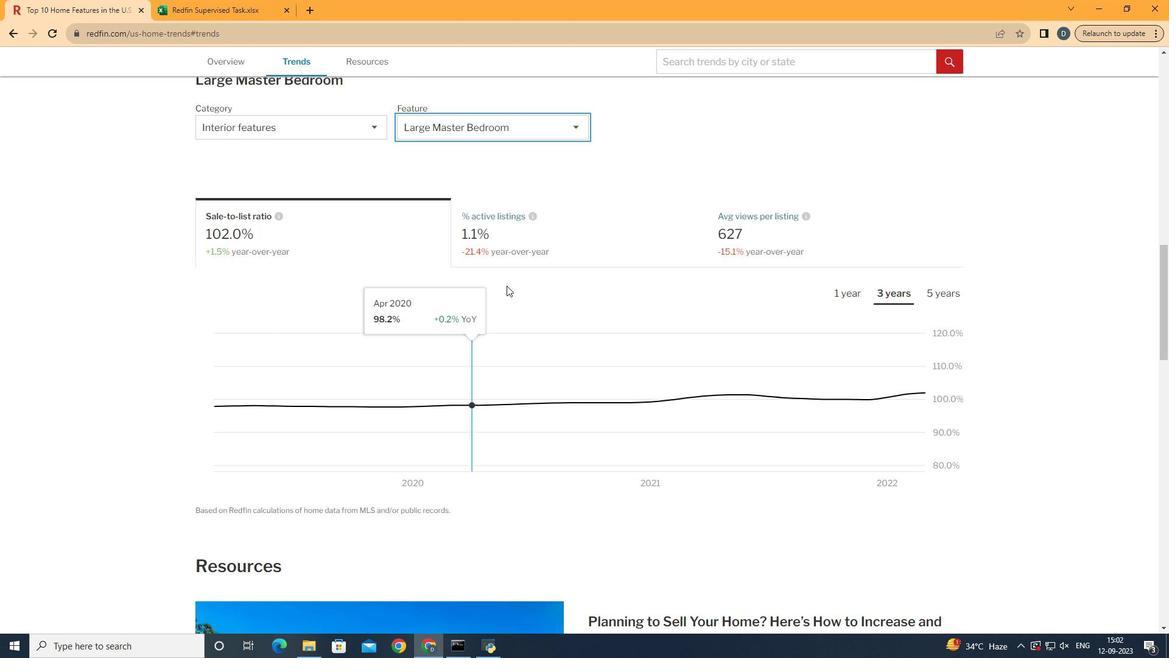 
Action: Mouse scrolled (402, 356) with delta (0, 0)
Screenshot: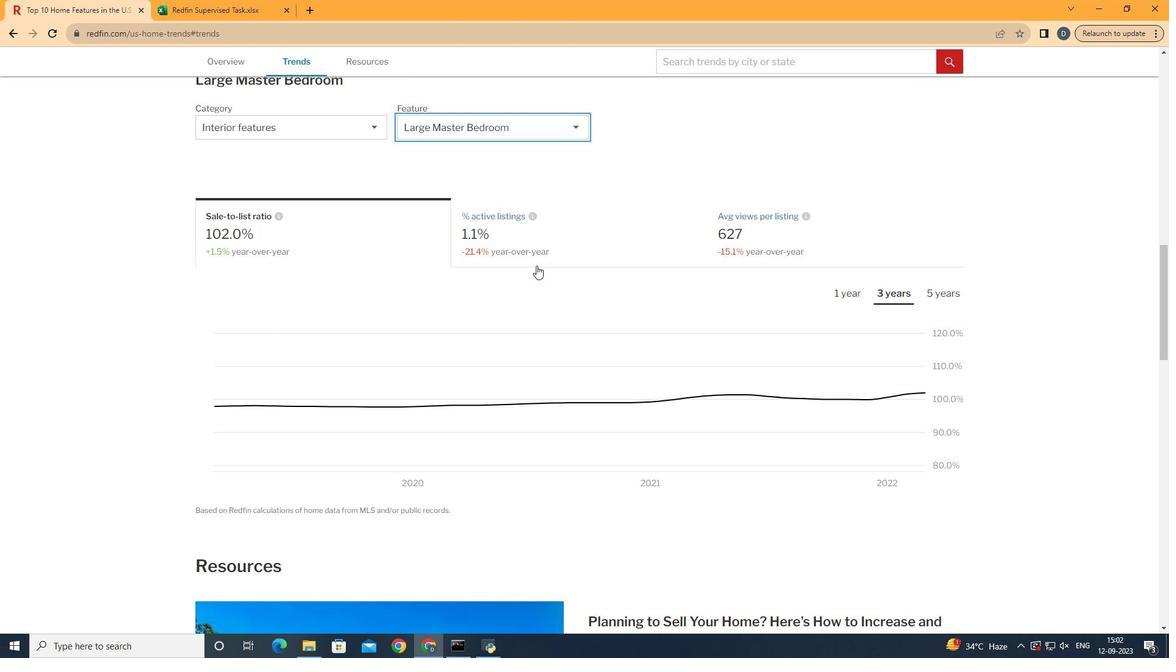 
Action: Mouse scrolled (402, 356) with delta (0, 0)
Screenshot: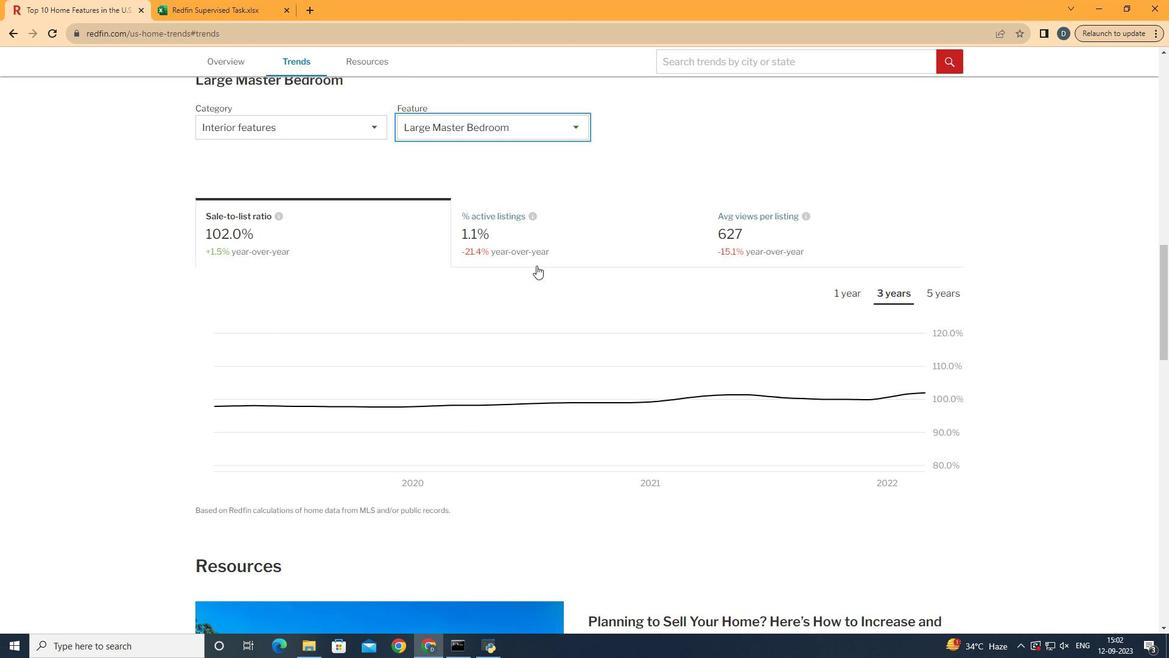 
Action: Mouse moved to (587, 247)
Screenshot: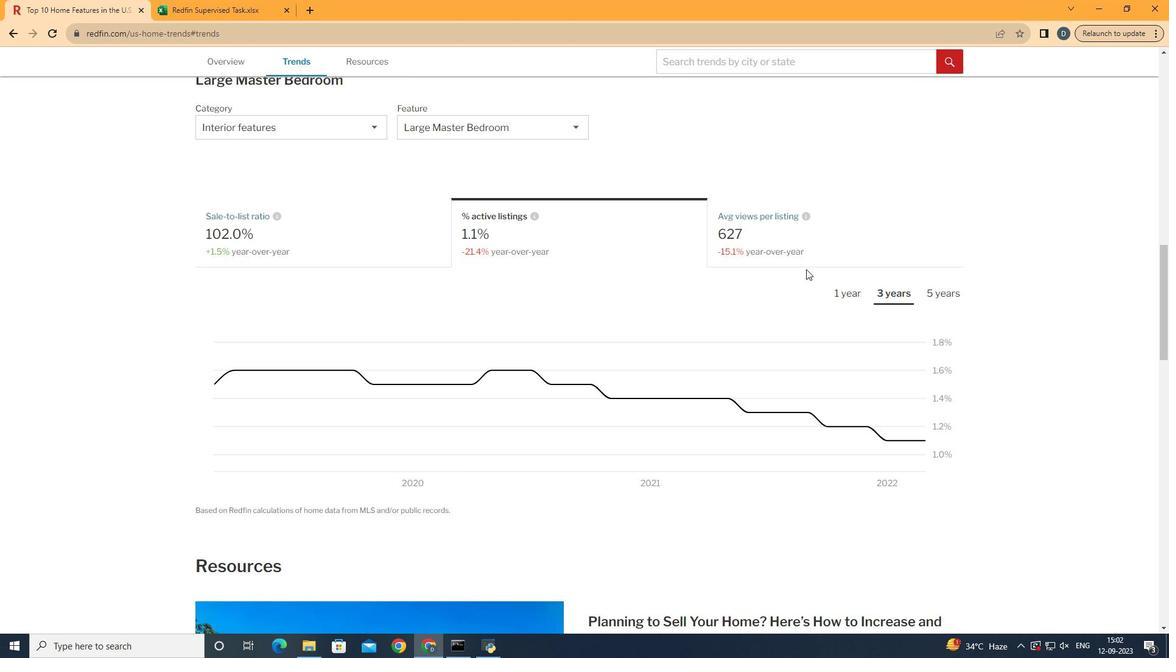 
Action: Mouse pressed left at (587, 247)
Screenshot: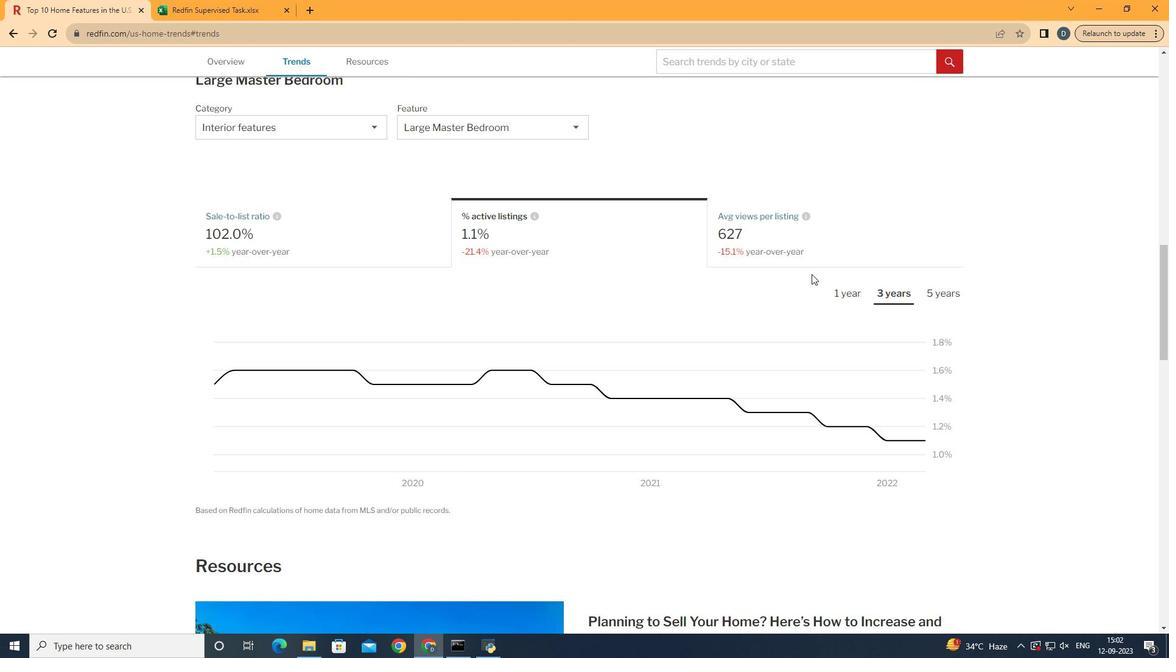 
Action: Mouse moved to (859, 311)
Screenshot: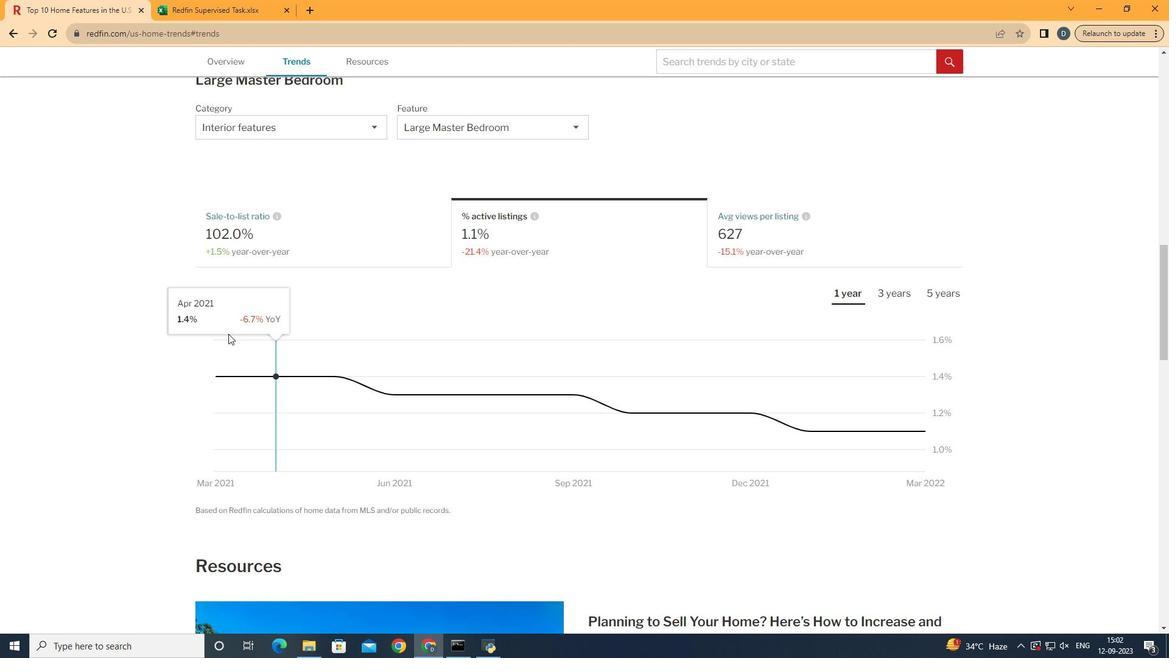
Action: Mouse pressed left at (859, 311)
Screenshot: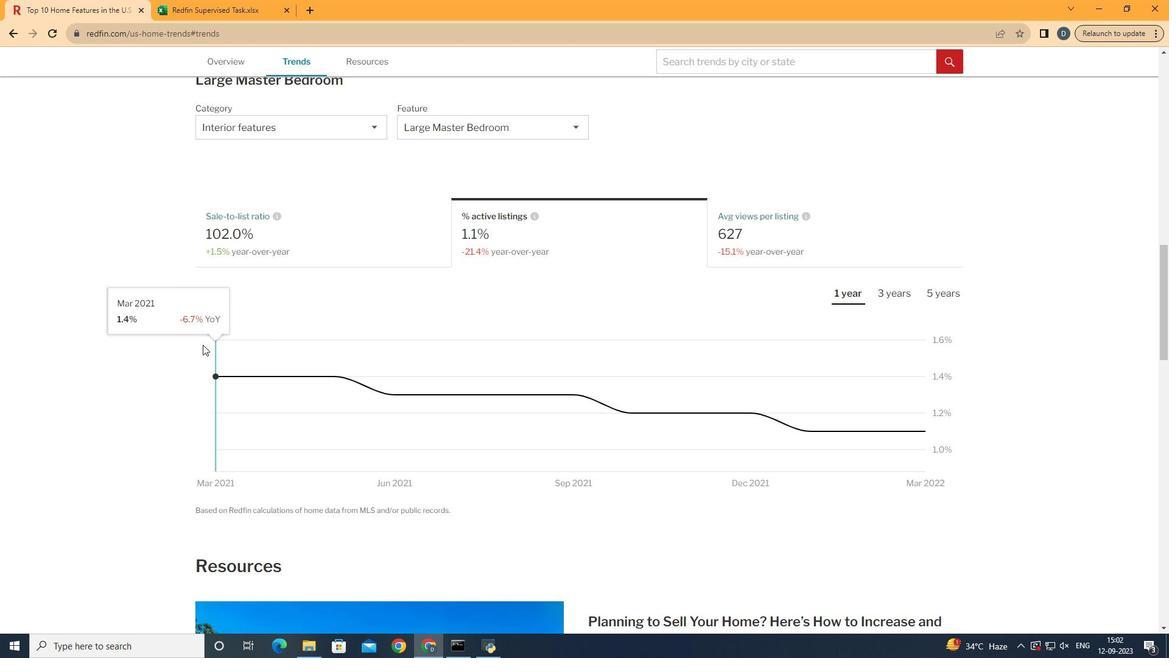 
Action: Mouse moved to (982, 449)
Screenshot: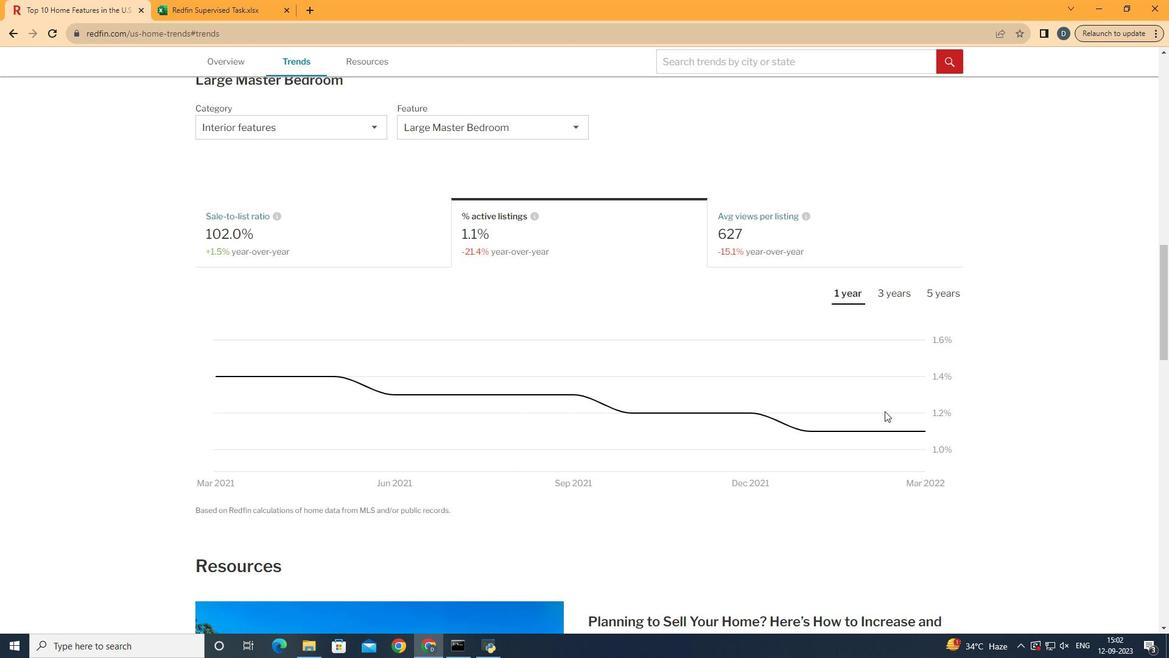 
